 Task: Find connections with filter location Lormont with filter topic #sharktankwith filter profile language French with filter current company Spinny with filter school IT Jobs For Women with filter industry Building Equipment Contractors with filter service category Accounting with filter keywords title Virtual Assistant
Action: Mouse moved to (505, 88)
Screenshot: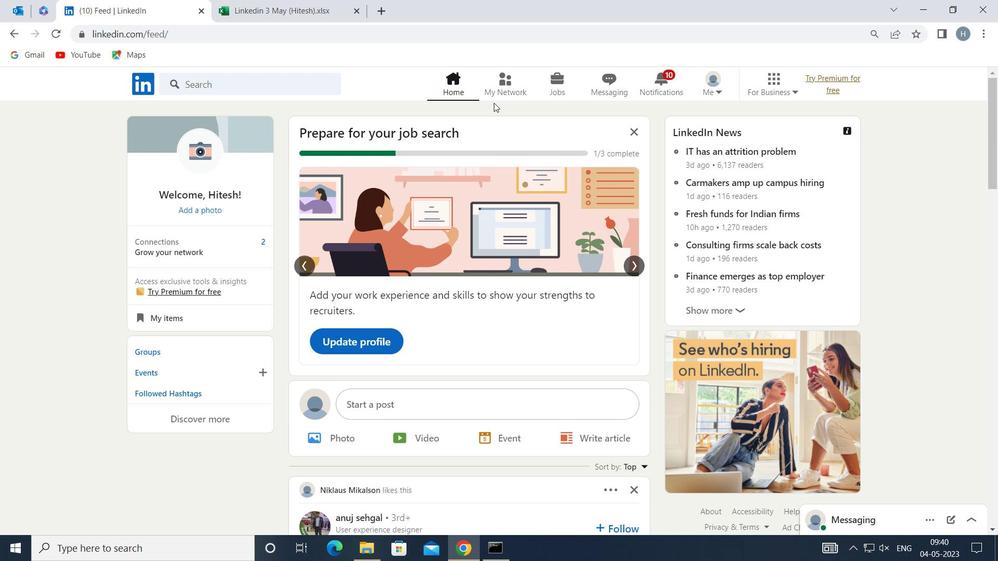 
Action: Mouse pressed left at (505, 88)
Screenshot: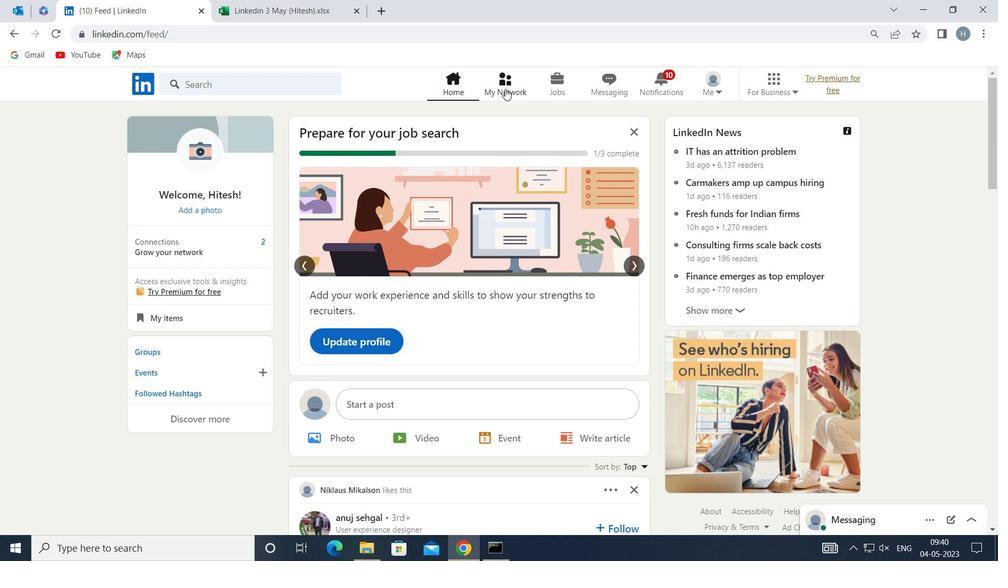 
Action: Mouse moved to (306, 154)
Screenshot: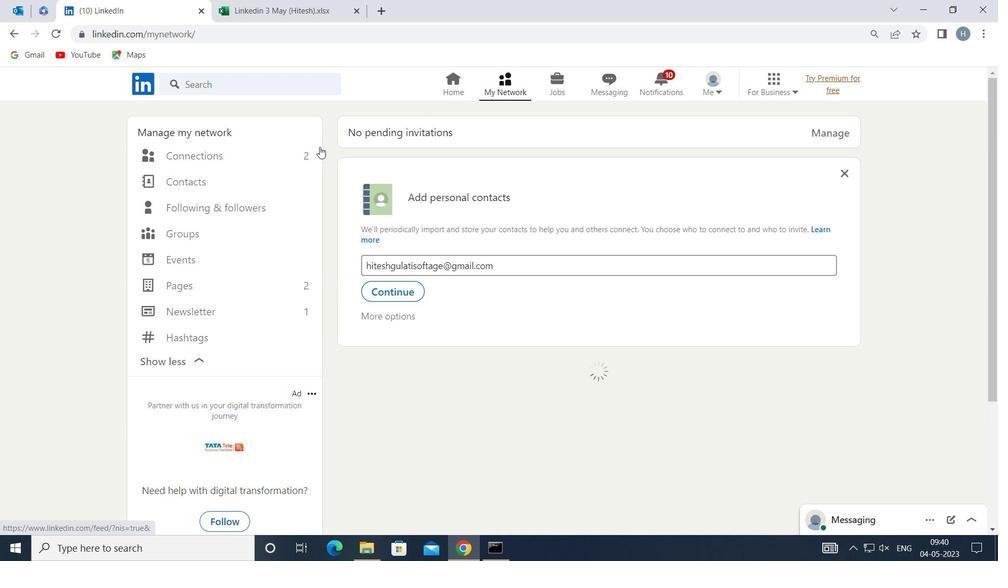 
Action: Mouse pressed left at (306, 154)
Screenshot: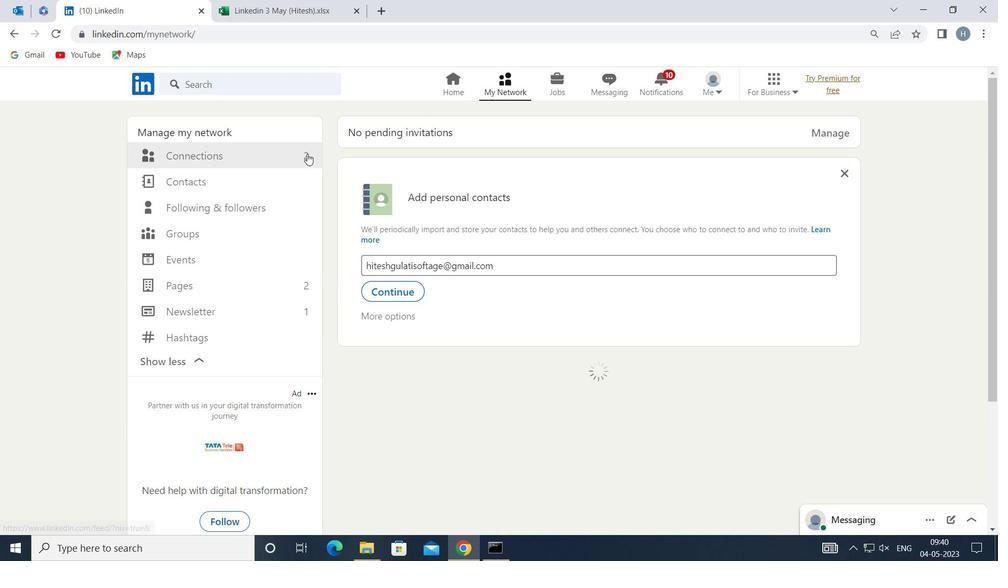 
Action: Mouse moved to (591, 156)
Screenshot: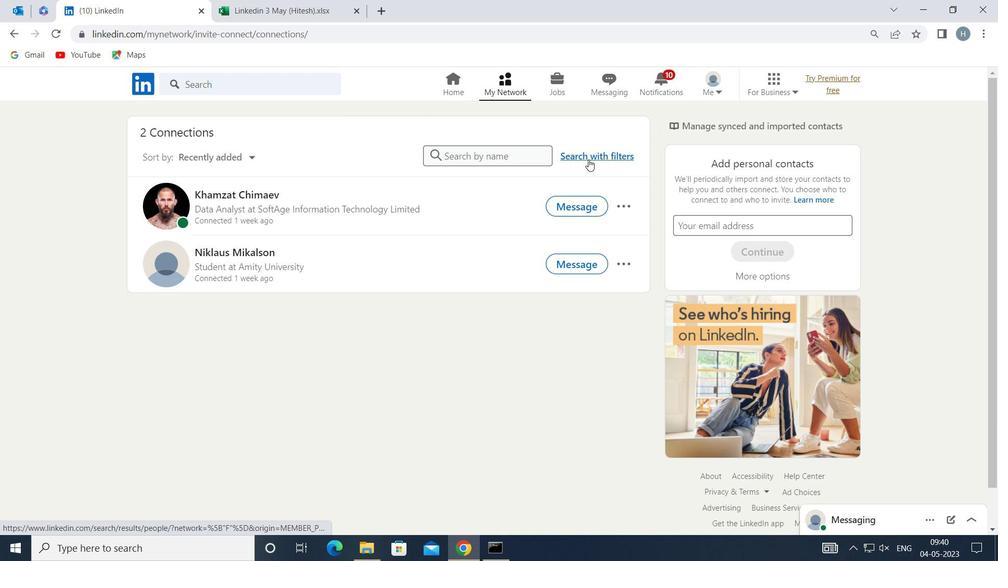 
Action: Mouse pressed left at (591, 156)
Screenshot: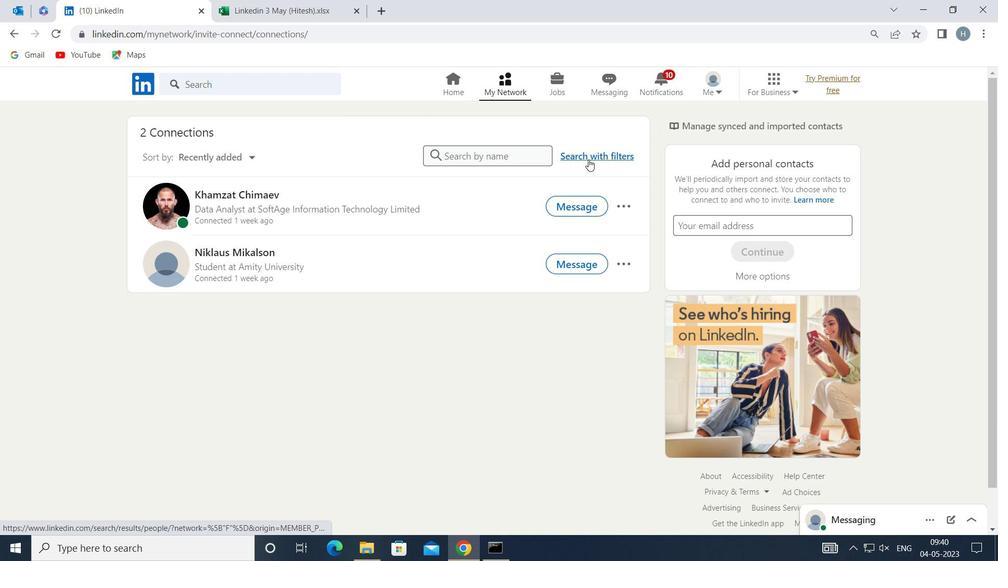 
Action: Mouse moved to (545, 122)
Screenshot: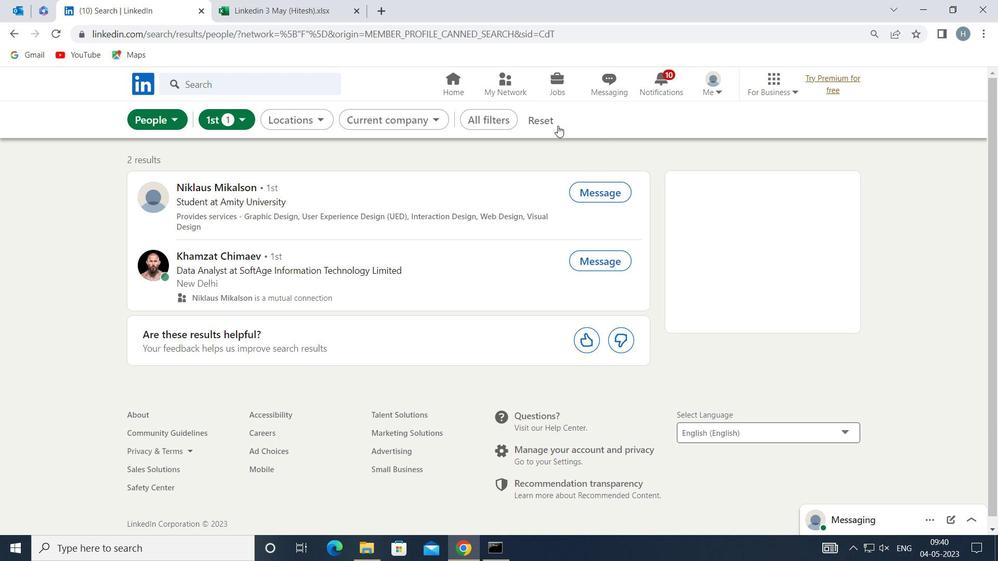 
Action: Mouse pressed left at (545, 122)
Screenshot: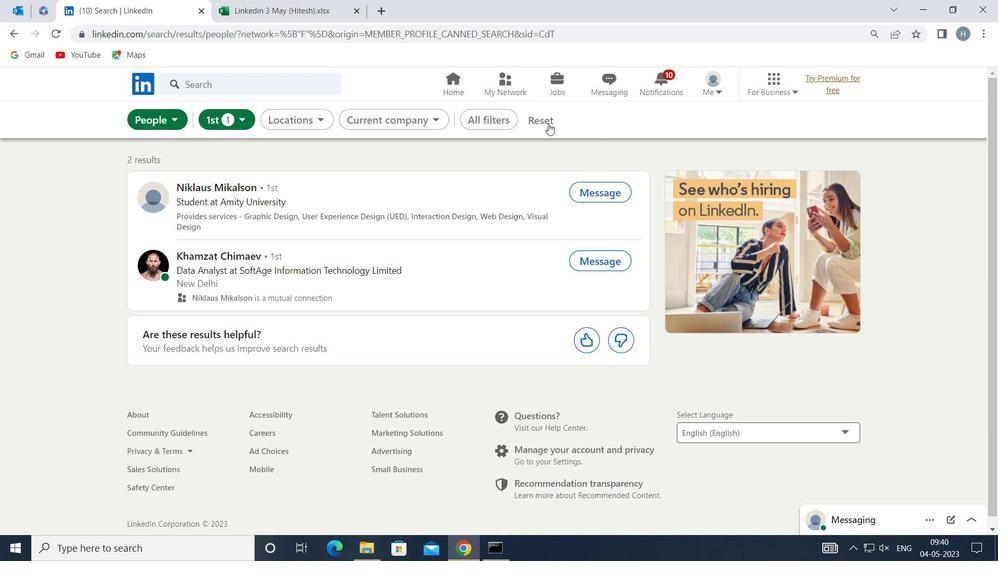 
Action: Mouse moved to (528, 119)
Screenshot: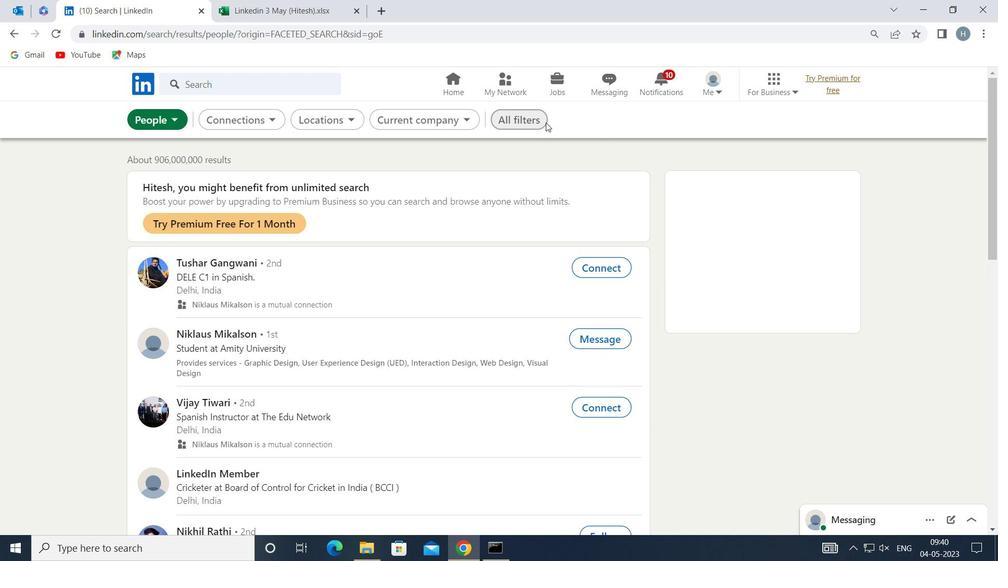 
Action: Mouse pressed left at (528, 119)
Screenshot: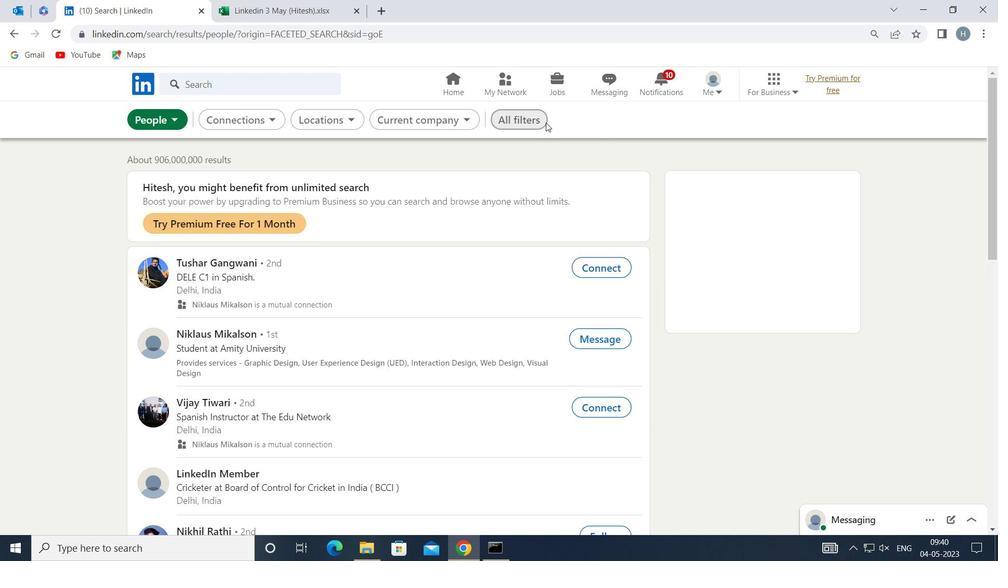 
Action: Mouse moved to (727, 284)
Screenshot: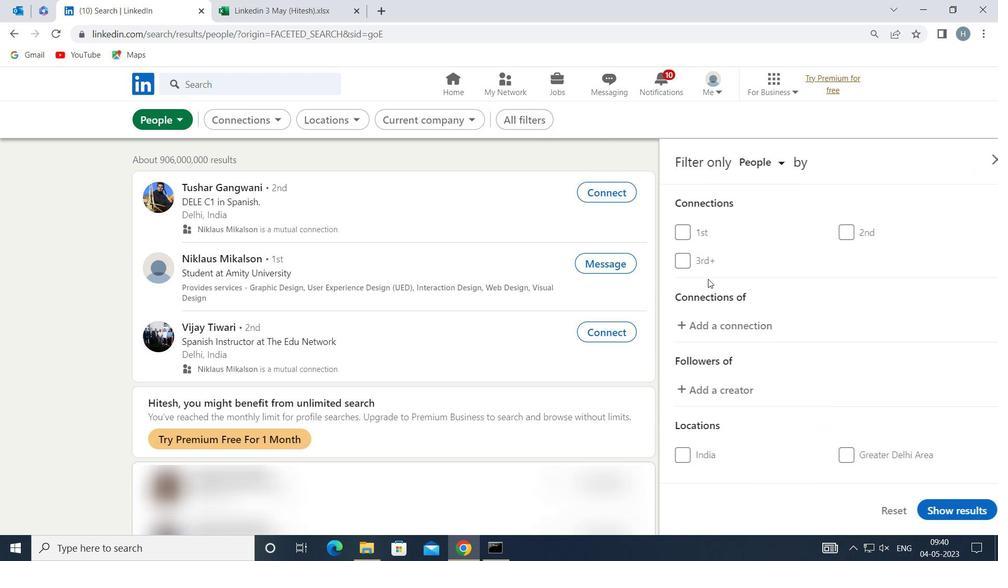 
Action: Mouse scrolled (727, 283) with delta (0, 0)
Screenshot: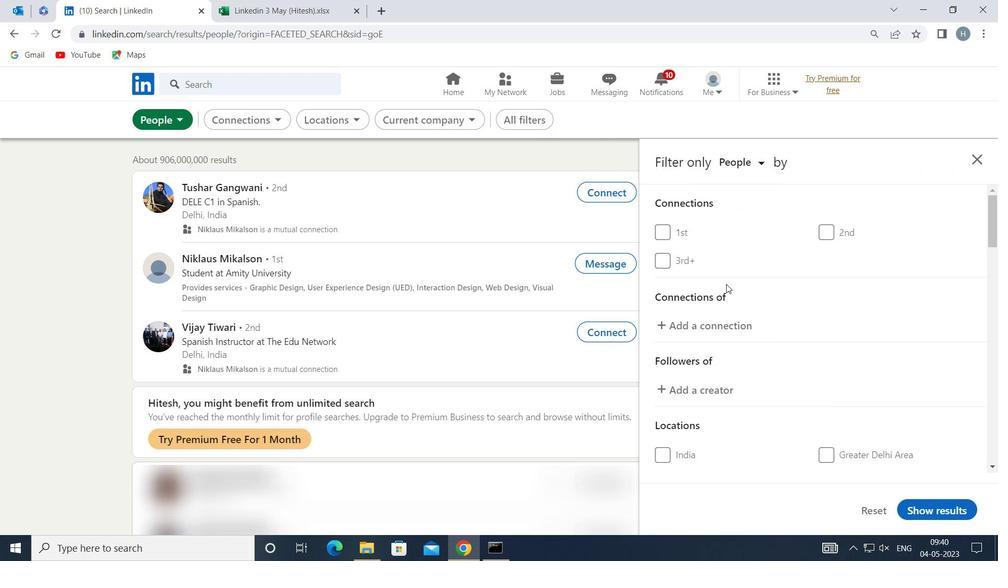 
Action: Mouse scrolled (727, 283) with delta (0, 0)
Screenshot: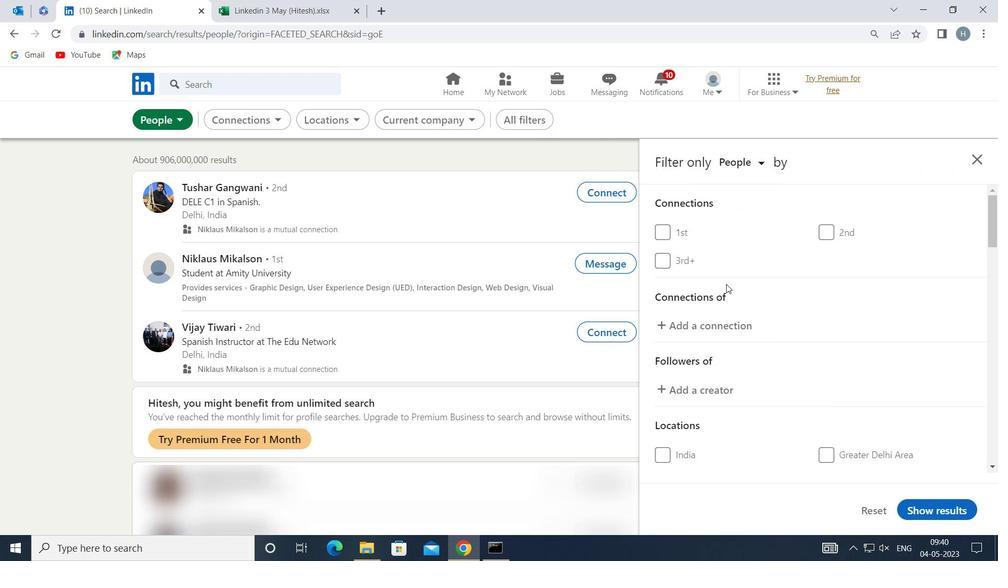 
Action: Mouse scrolled (727, 283) with delta (0, 0)
Screenshot: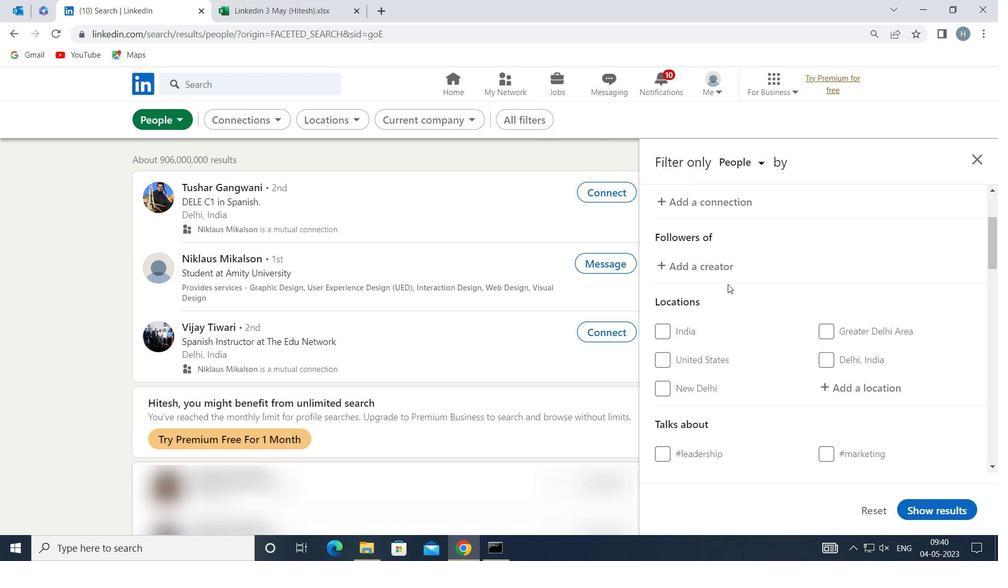 
Action: Mouse moved to (819, 309)
Screenshot: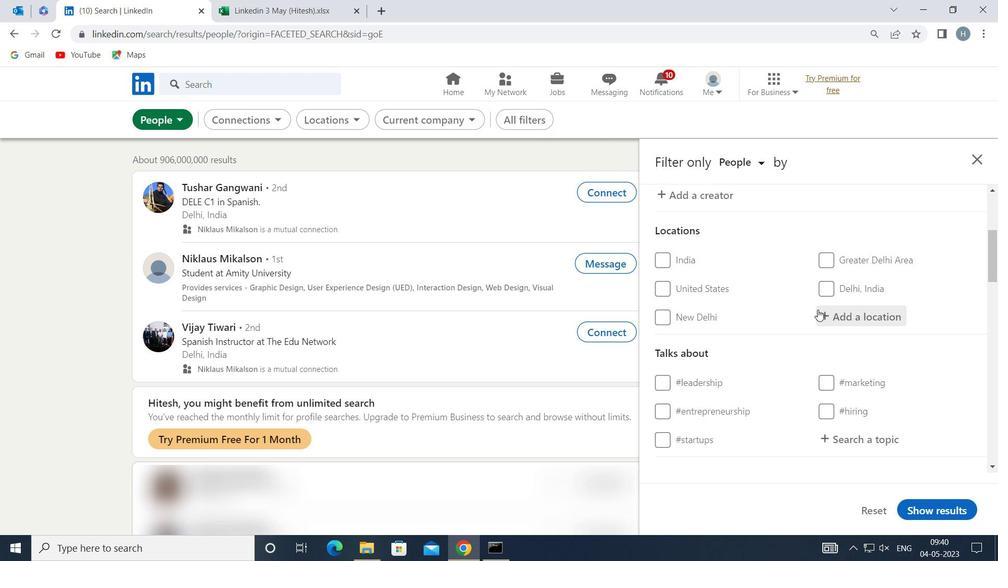 
Action: Mouse pressed left at (819, 309)
Screenshot: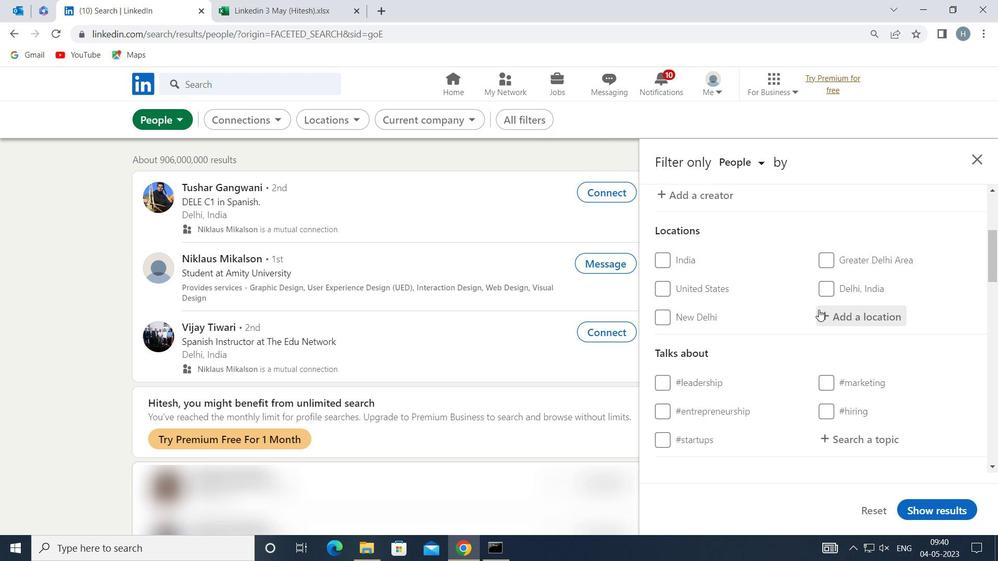 
Action: Key pressed <Key.shift>LORMONT<Key.enter>
Screenshot: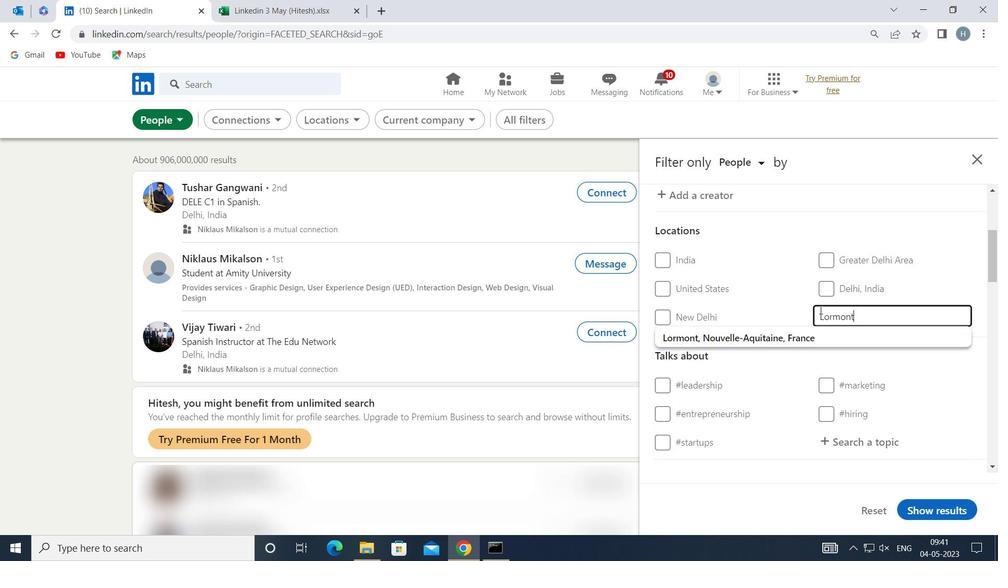 
Action: Mouse moved to (854, 325)
Screenshot: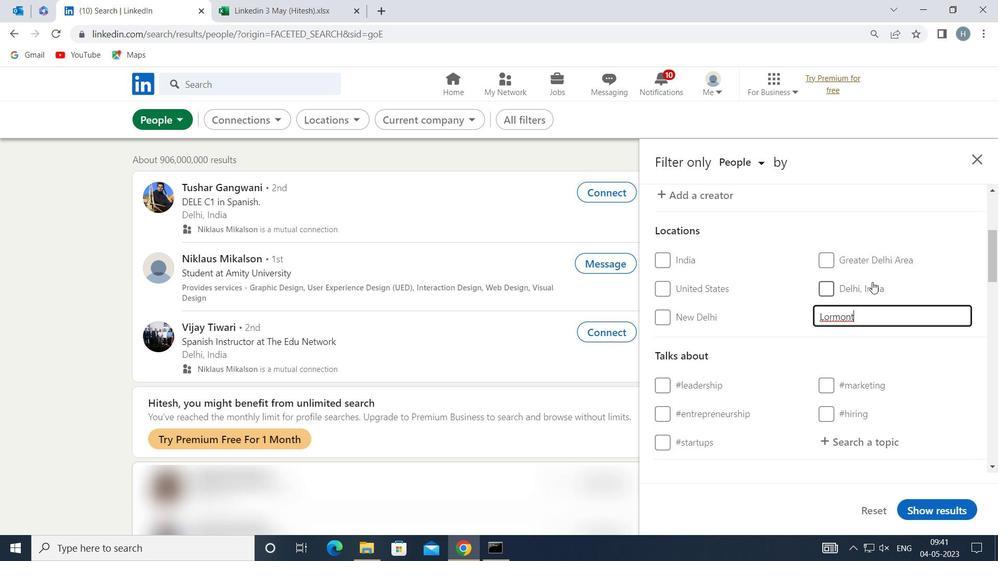 
Action: Mouse scrolled (854, 324) with delta (0, 0)
Screenshot: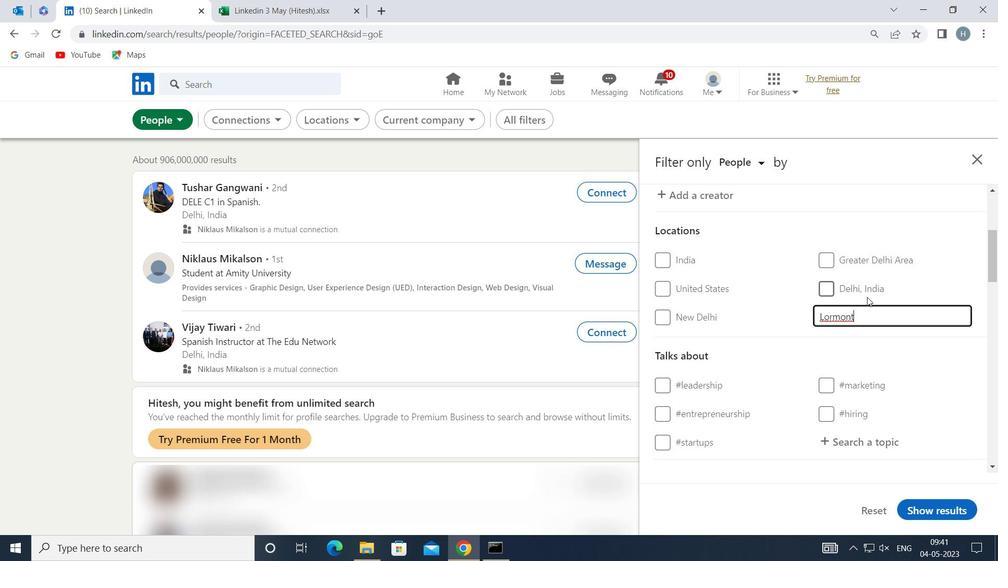 
Action: Mouse scrolled (854, 324) with delta (0, 0)
Screenshot: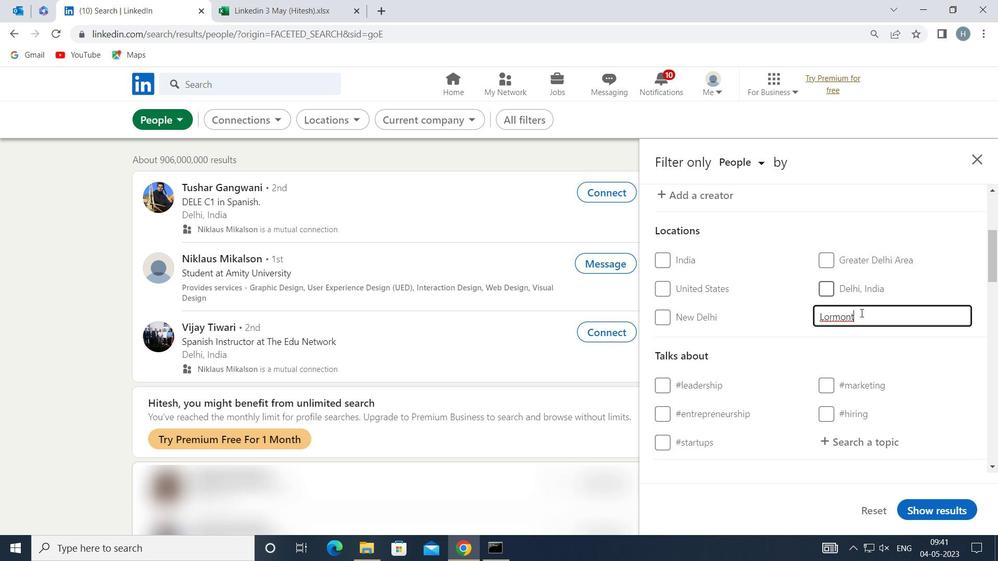 
Action: Mouse moved to (869, 305)
Screenshot: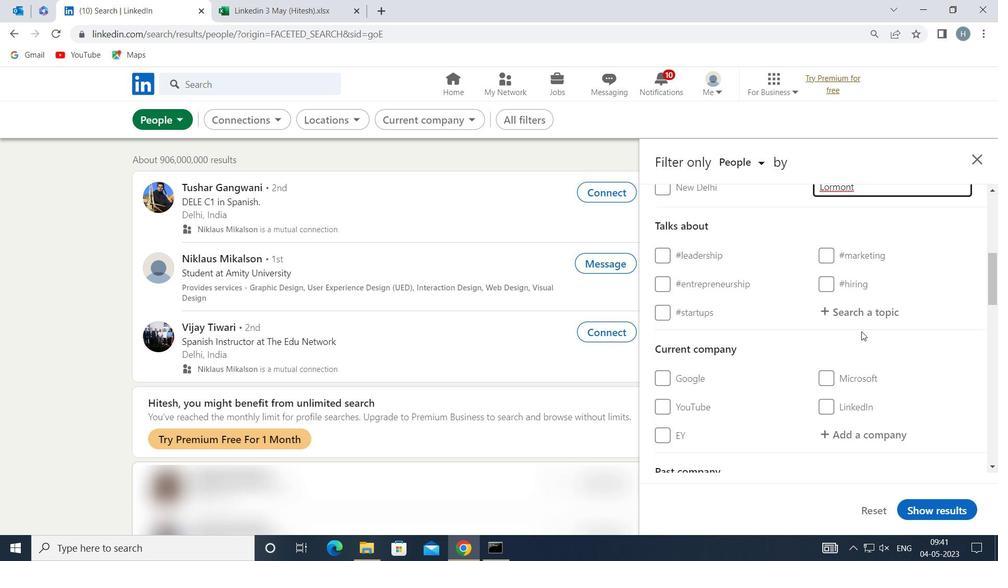 
Action: Mouse pressed left at (869, 305)
Screenshot: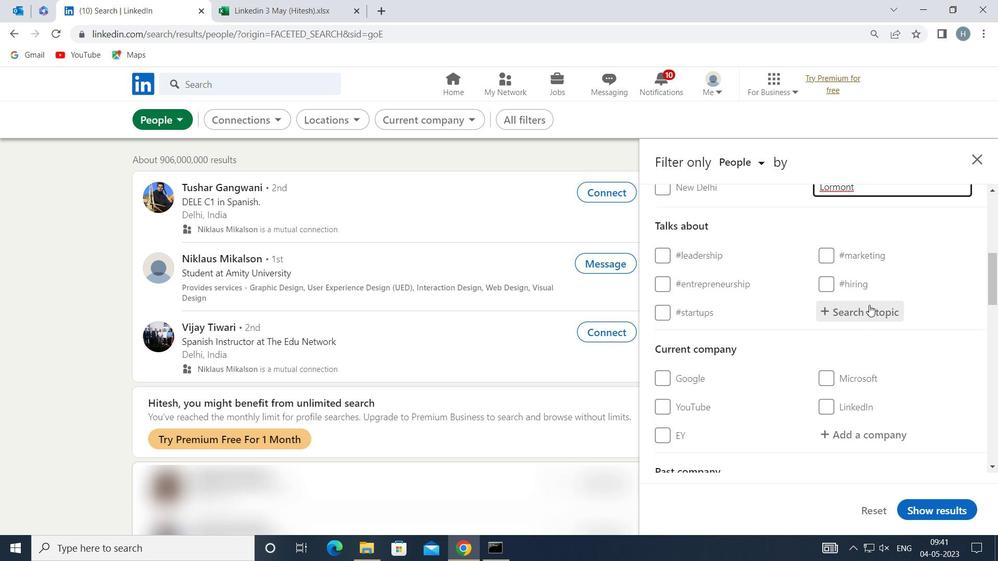 
Action: Key pressed <Key.shift>SHARKTANK
Screenshot: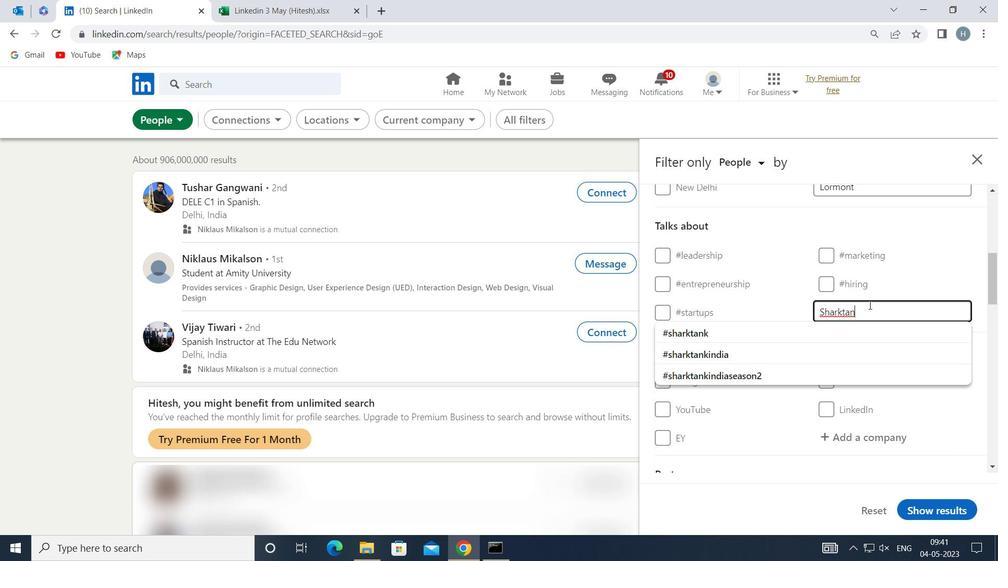 
Action: Mouse moved to (820, 333)
Screenshot: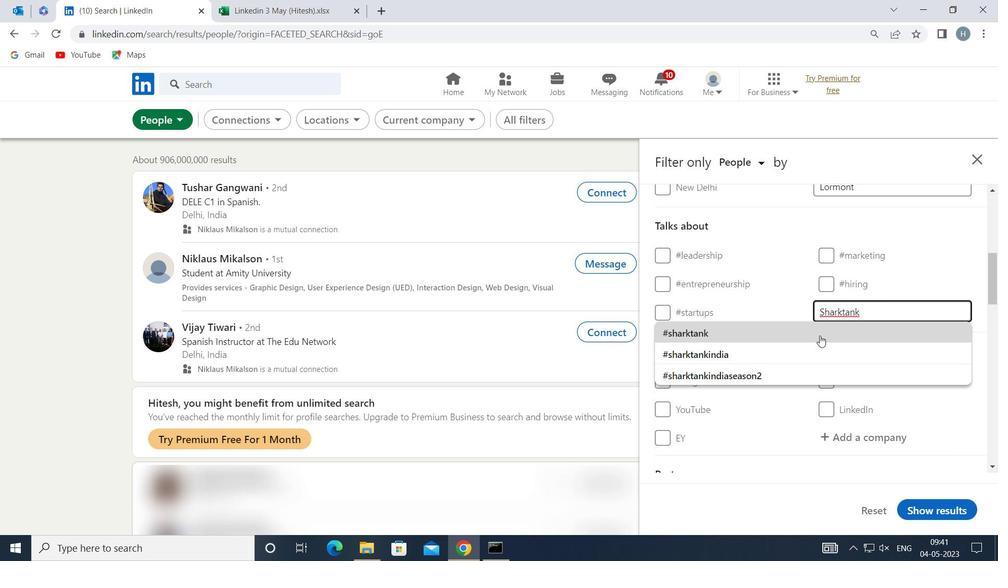 
Action: Mouse pressed left at (820, 333)
Screenshot: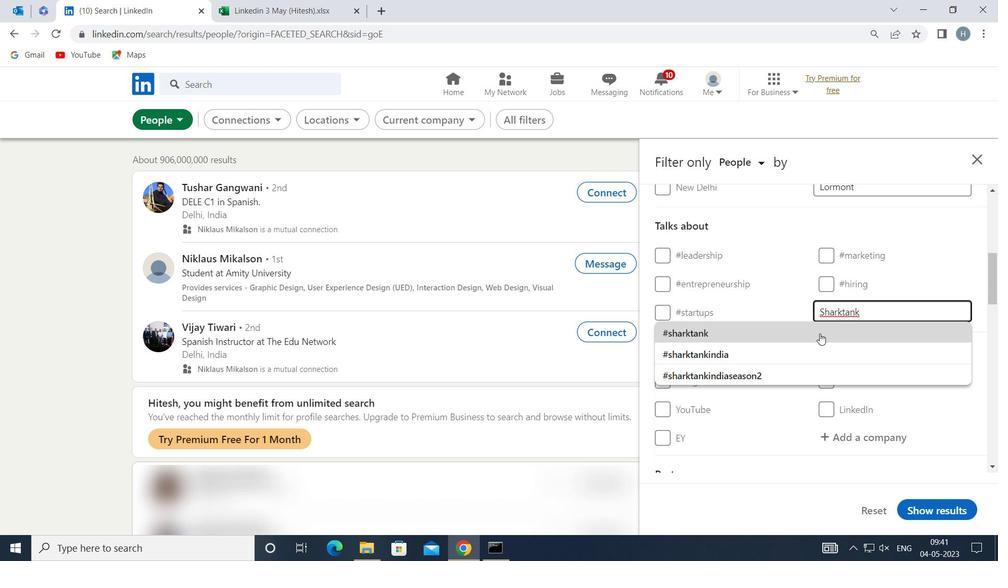 
Action: Mouse scrolled (820, 333) with delta (0, 0)
Screenshot: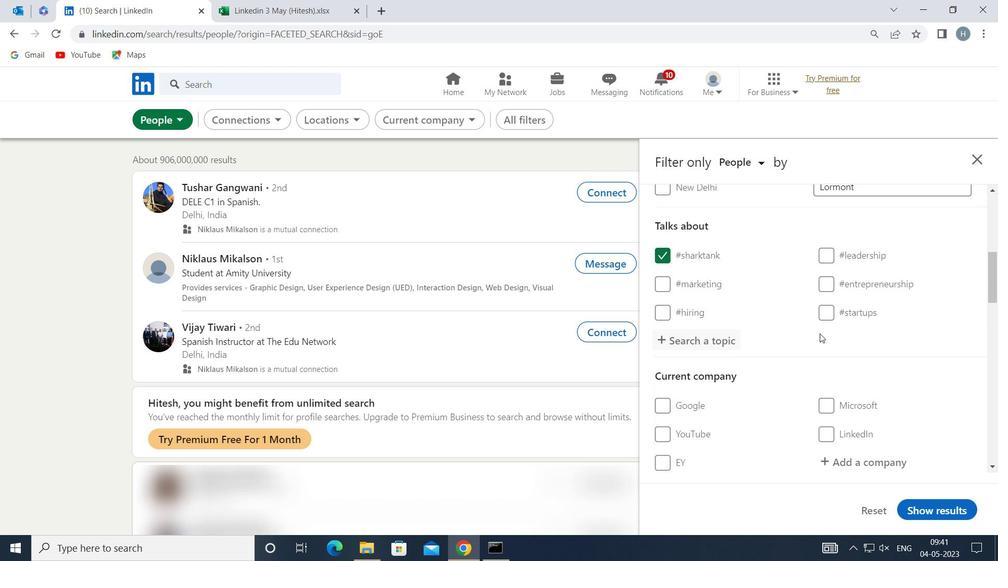 
Action: Mouse scrolled (820, 333) with delta (0, 0)
Screenshot: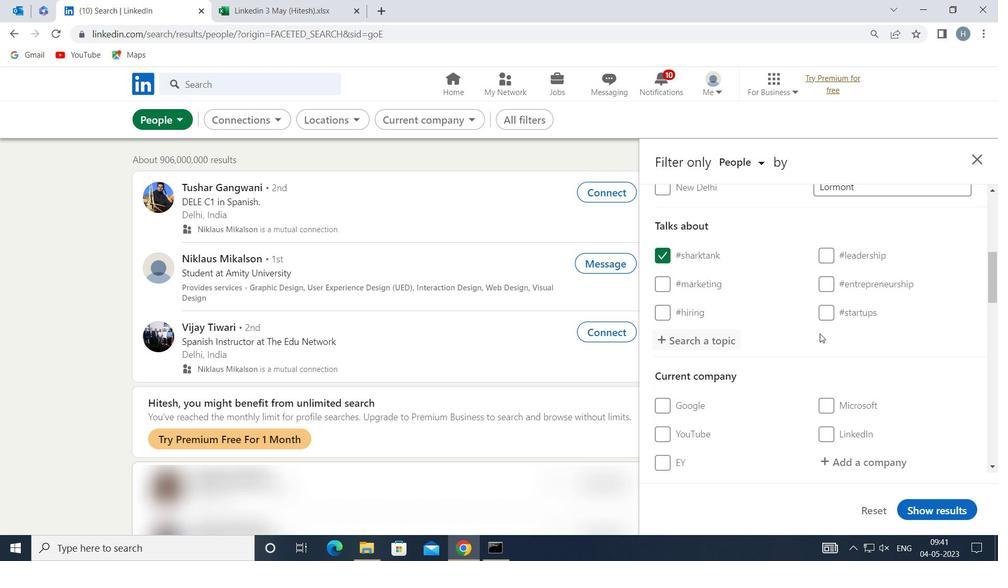 
Action: Mouse moved to (819, 333)
Screenshot: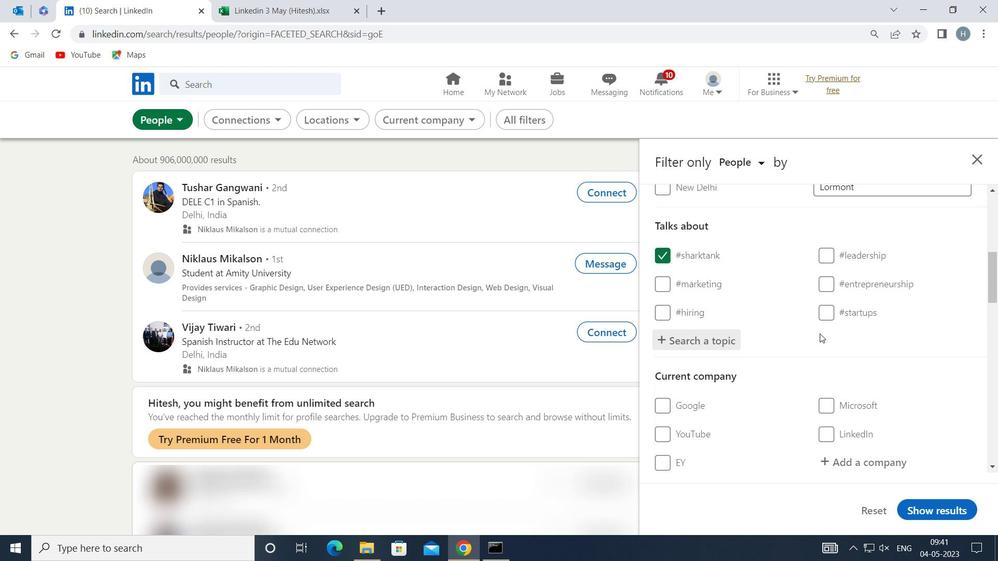 
Action: Mouse scrolled (819, 332) with delta (0, 0)
Screenshot: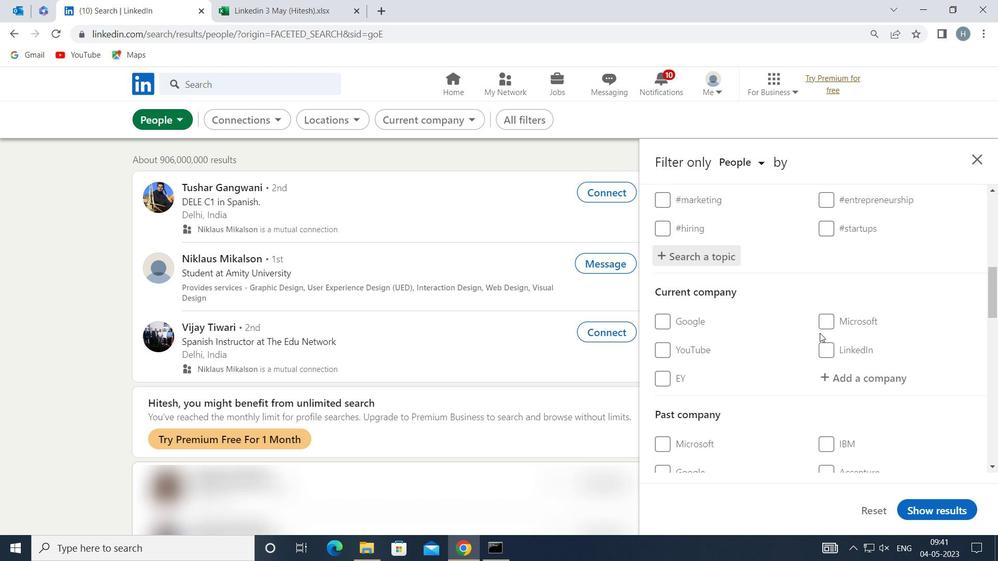 
Action: Mouse moved to (802, 339)
Screenshot: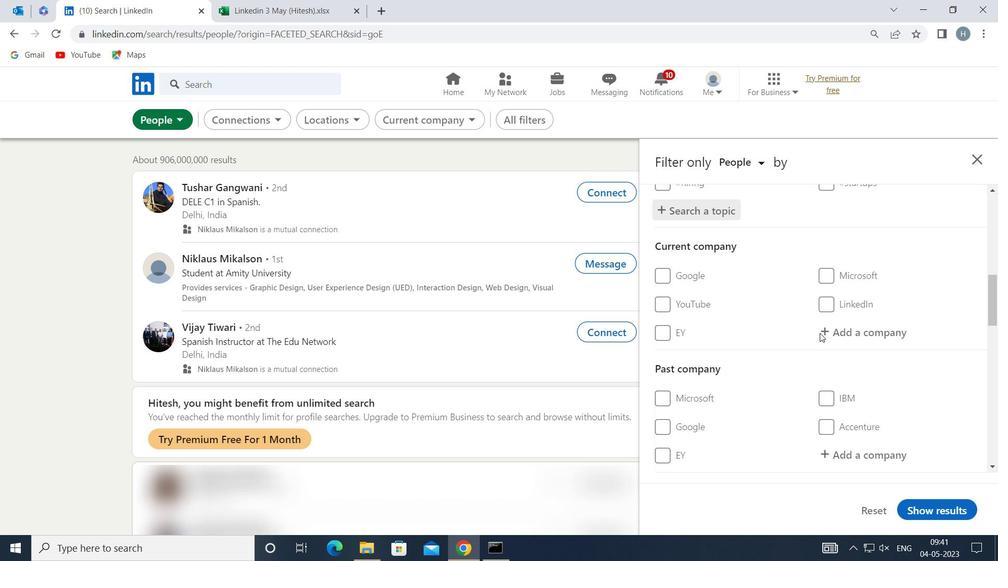 
Action: Mouse scrolled (802, 338) with delta (0, 0)
Screenshot: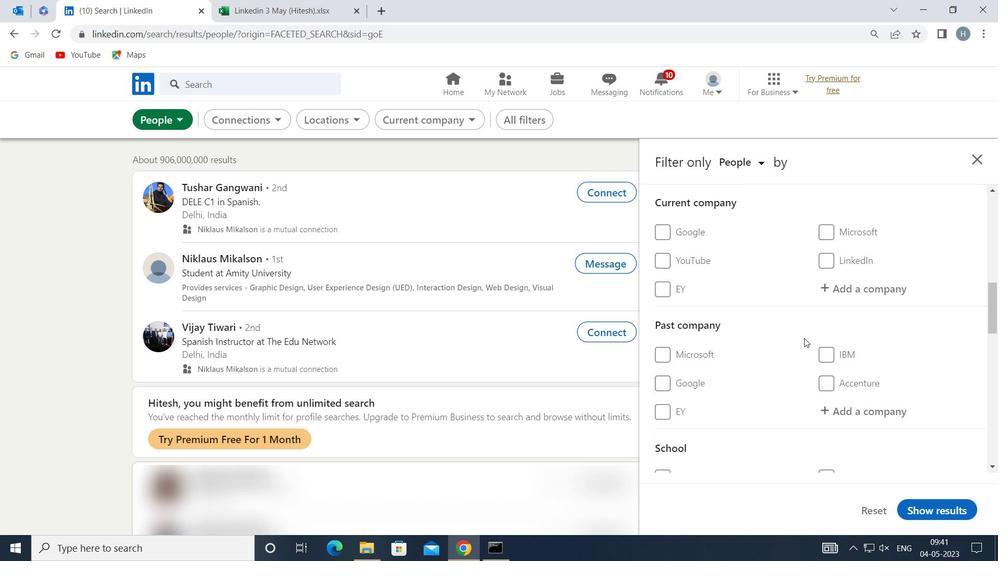 
Action: Mouse scrolled (802, 338) with delta (0, 0)
Screenshot: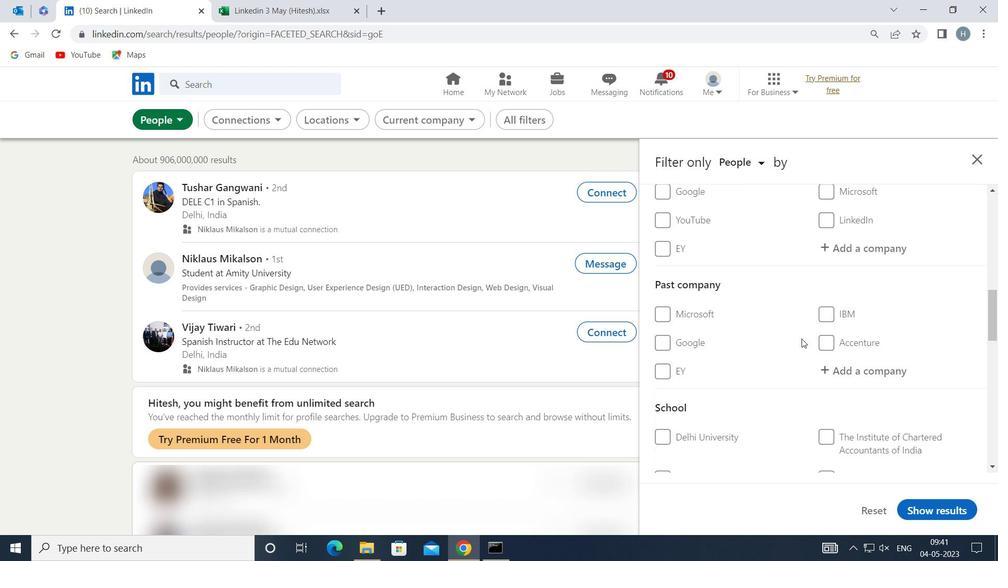 
Action: Mouse scrolled (802, 338) with delta (0, 0)
Screenshot: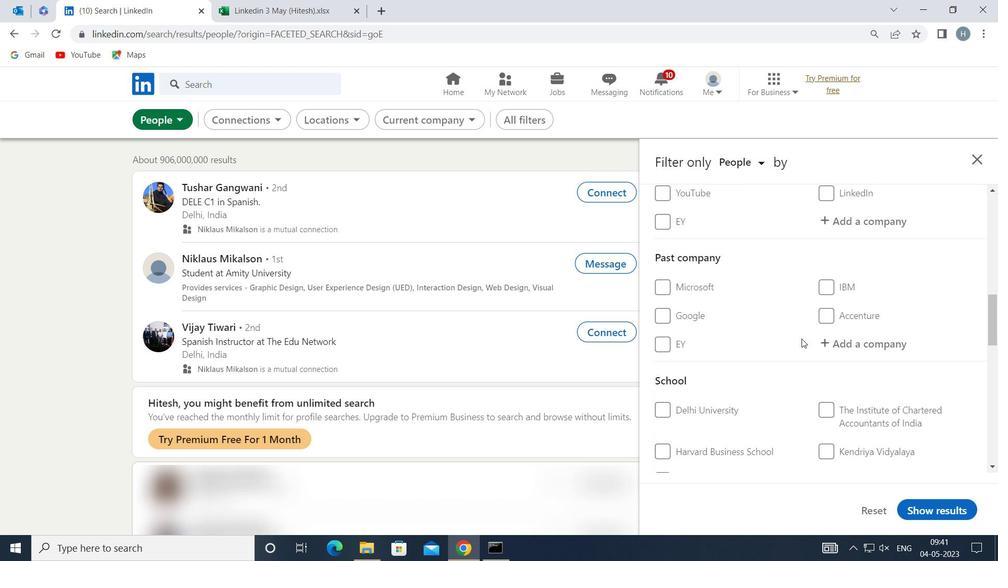 
Action: Mouse scrolled (802, 338) with delta (0, 0)
Screenshot: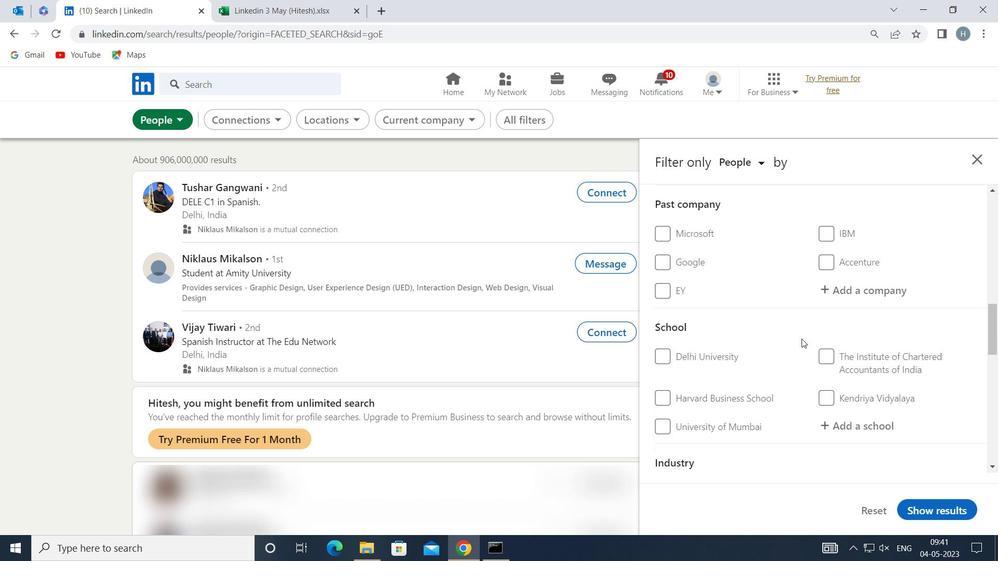 
Action: Mouse moved to (816, 339)
Screenshot: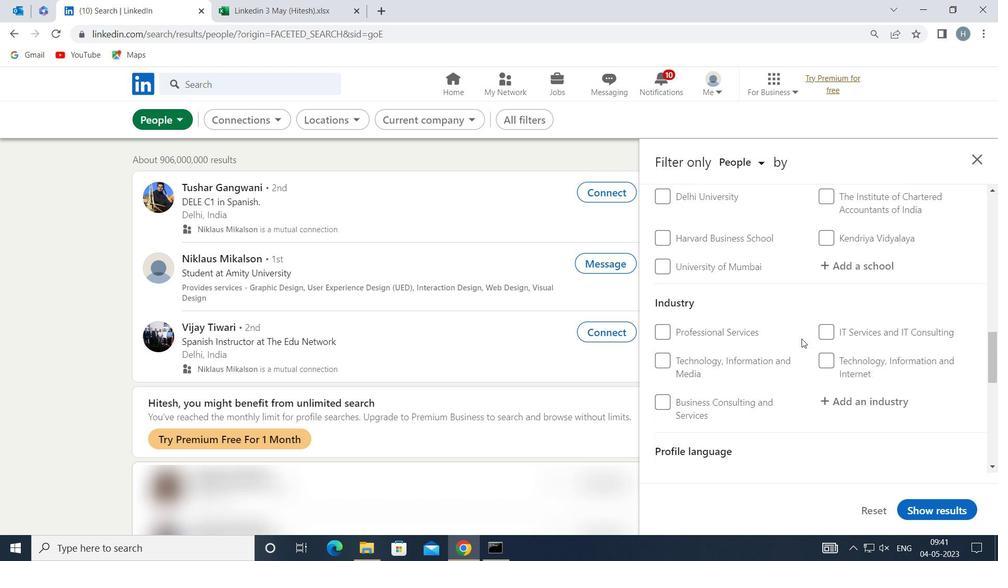 
Action: Mouse scrolled (816, 338) with delta (0, 0)
Screenshot: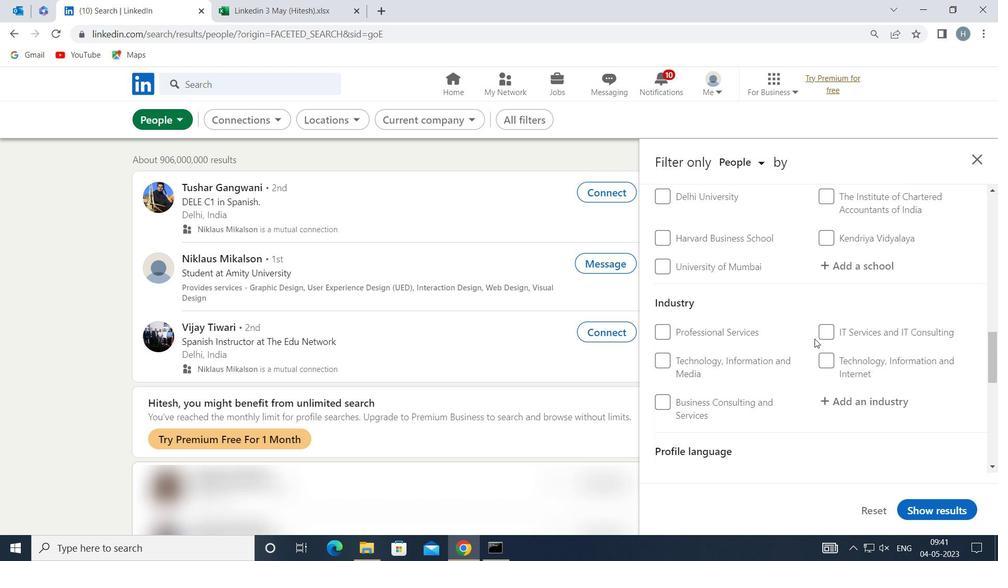
Action: Mouse scrolled (816, 338) with delta (0, 0)
Screenshot: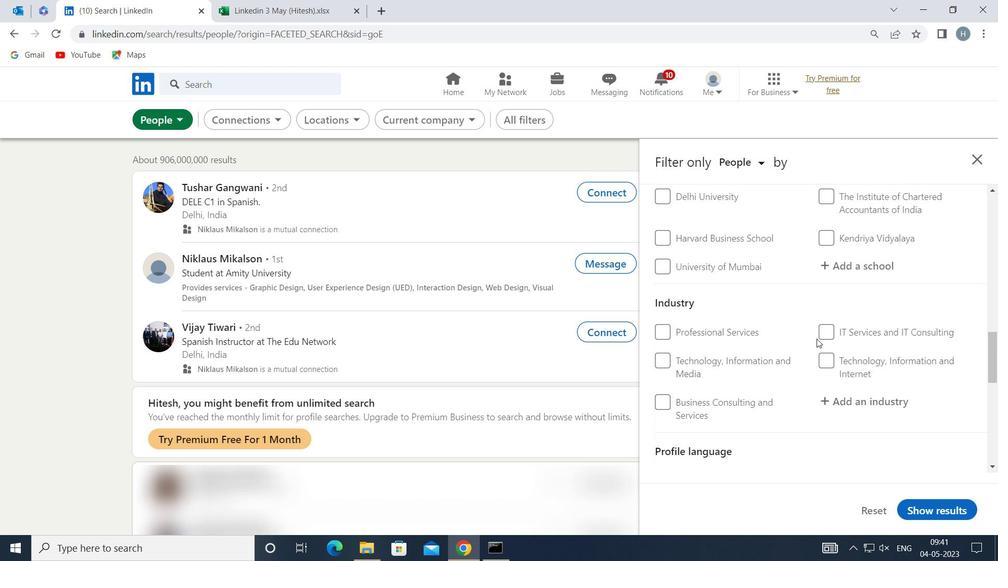 
Action: Mouse moved to (833, 350)
Screenshot: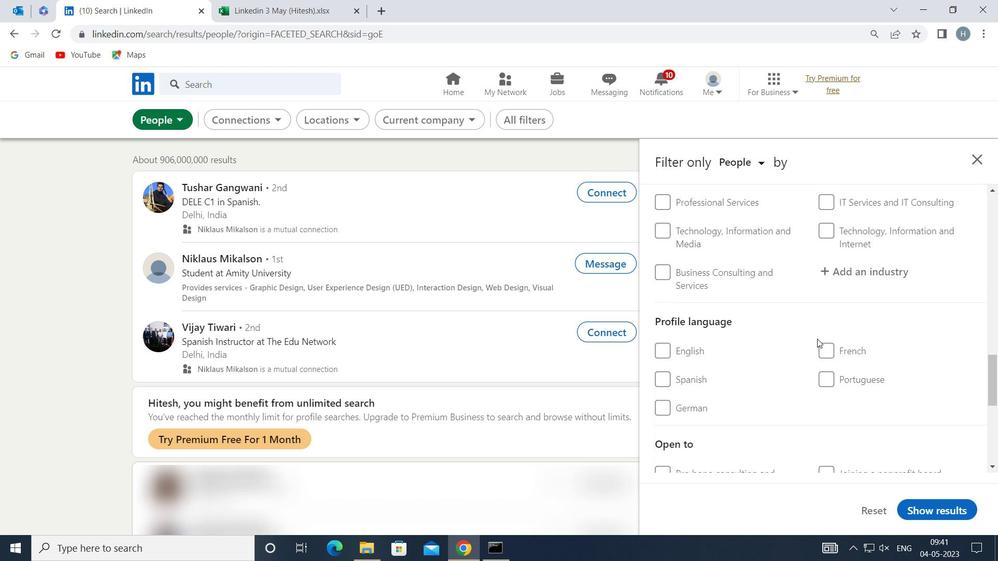 
Action: Mouse pressed left at (833, 350)
Screenshot: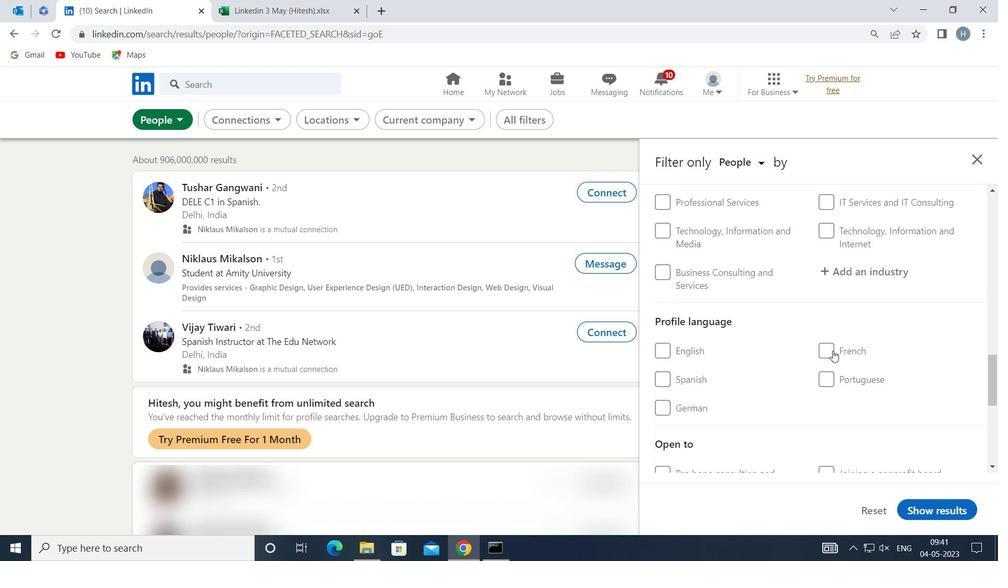 
Action: Mouse moved to (753, 367)
Screenshot: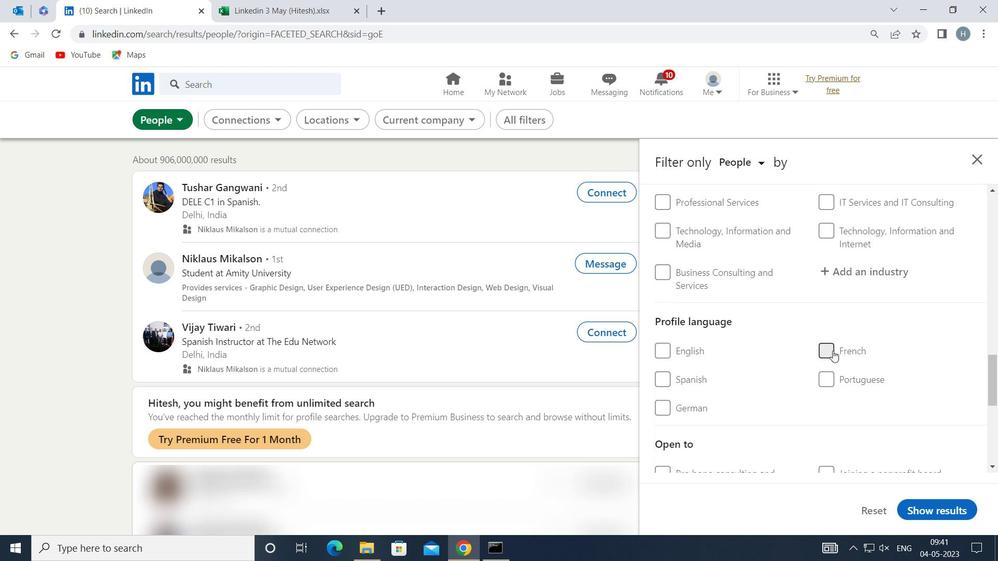 
Action: Mouse scrolled (753, 367) with delta (0, 0)
Screenshot: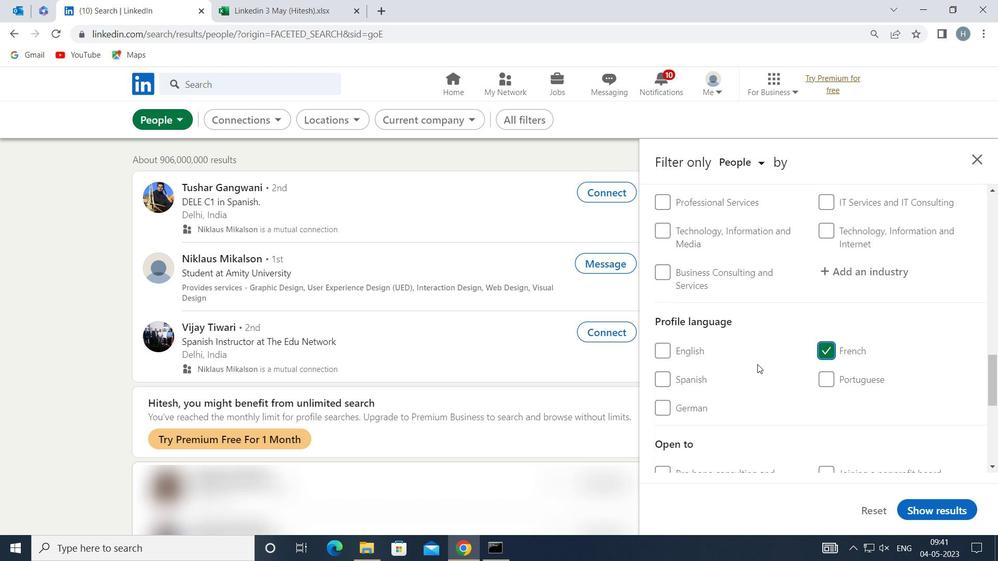 
Action: Mouse scrolled (753, 367) with delta (0, 0)
Screenshot: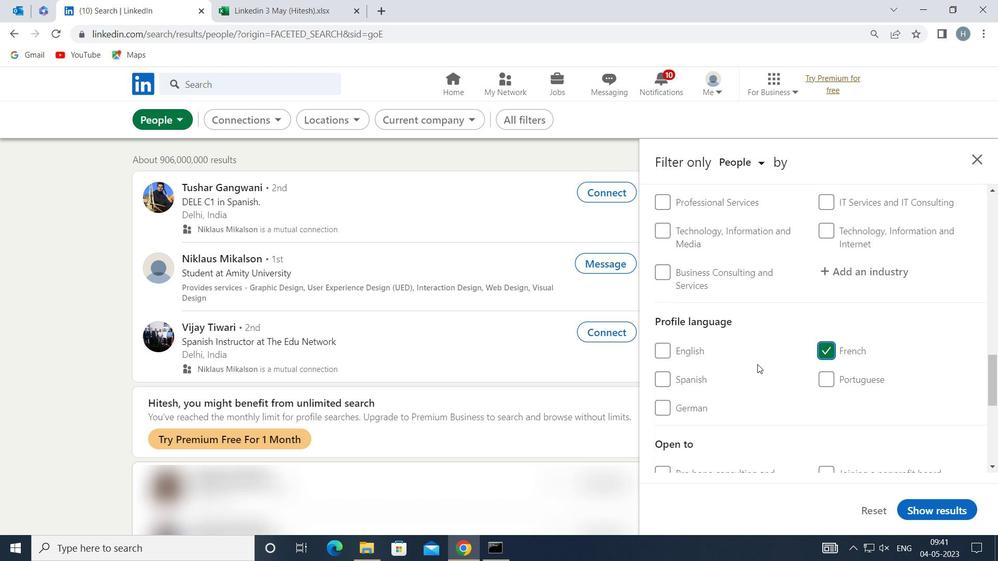 
Action: Mouse scrolled (753, 367) with delta (0, 0)
Screenshot: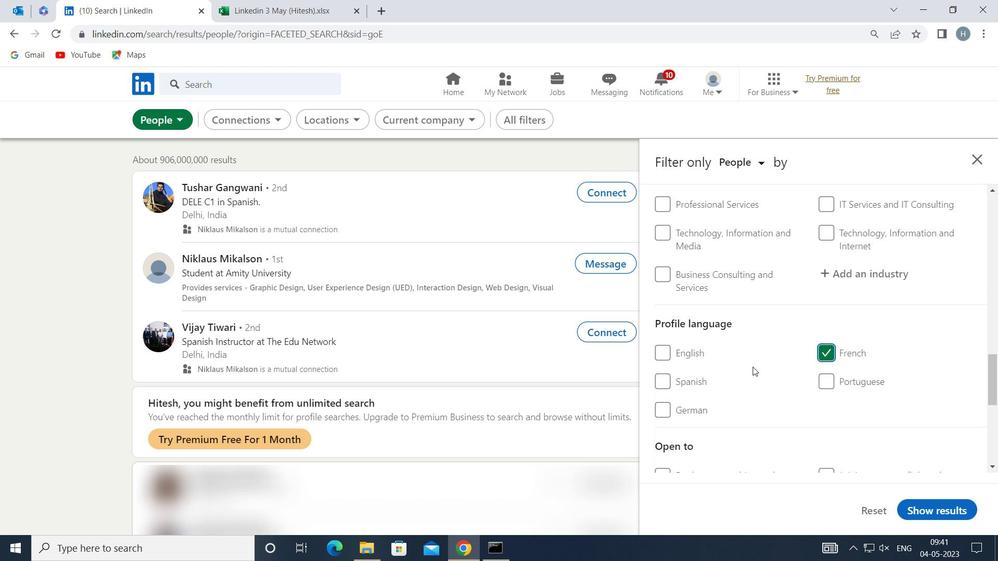 
Action: Mouse scrolled (753, 367) with delta (0, 0)
Screenshot: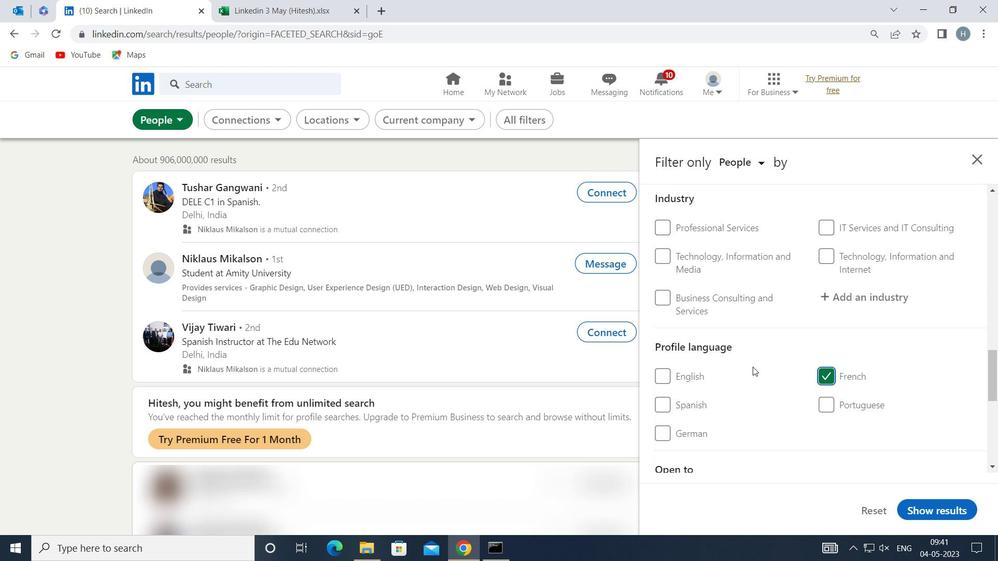 
Action: Mouse scrolled (753, 367) with delta (0, 0)
Screenshot: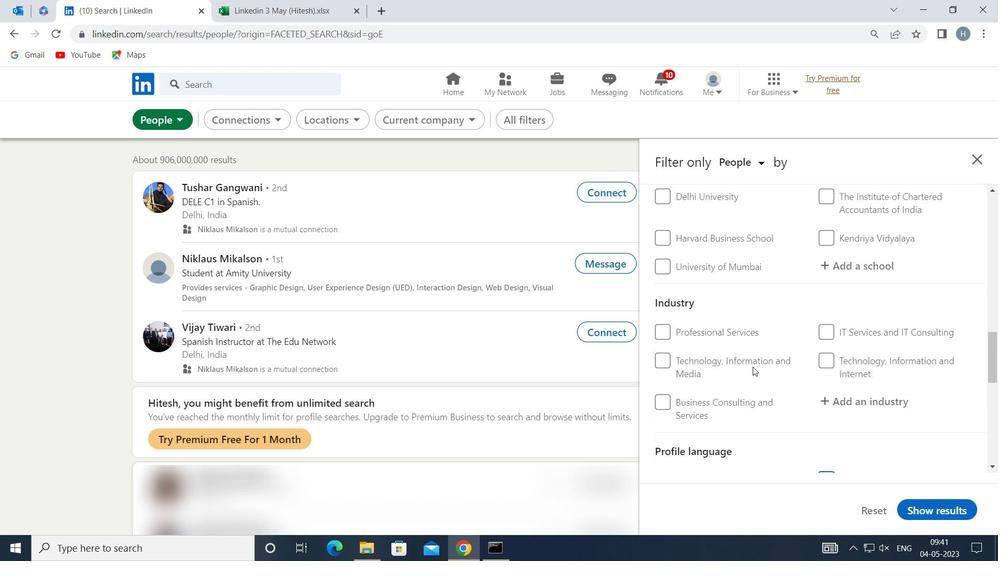 
Action: Mouse scrolled (753, 367) with delta (0, 0)
Screenshot: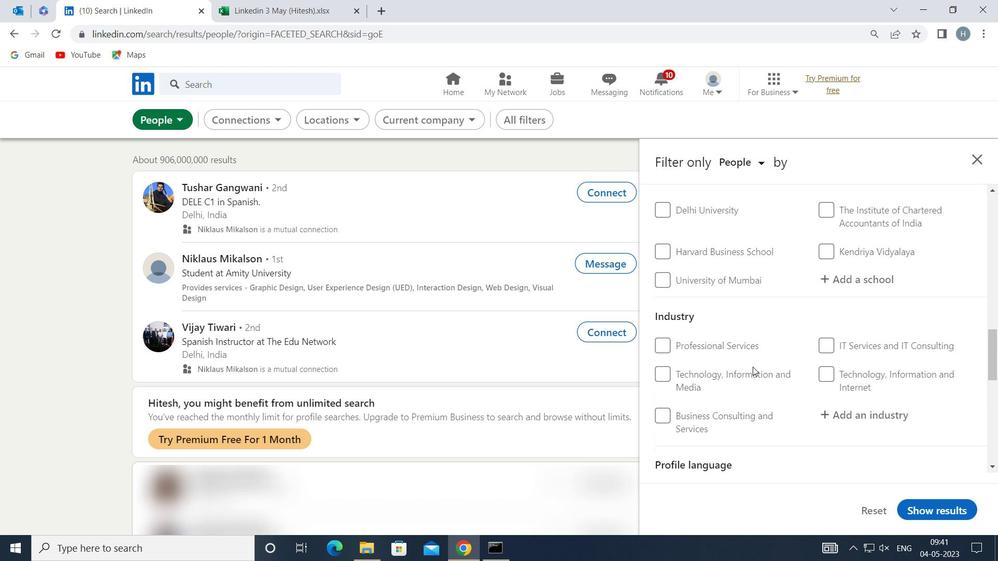 
Action: Mouse scrolled (753, 367) with delta (0, 0)
Screenshot: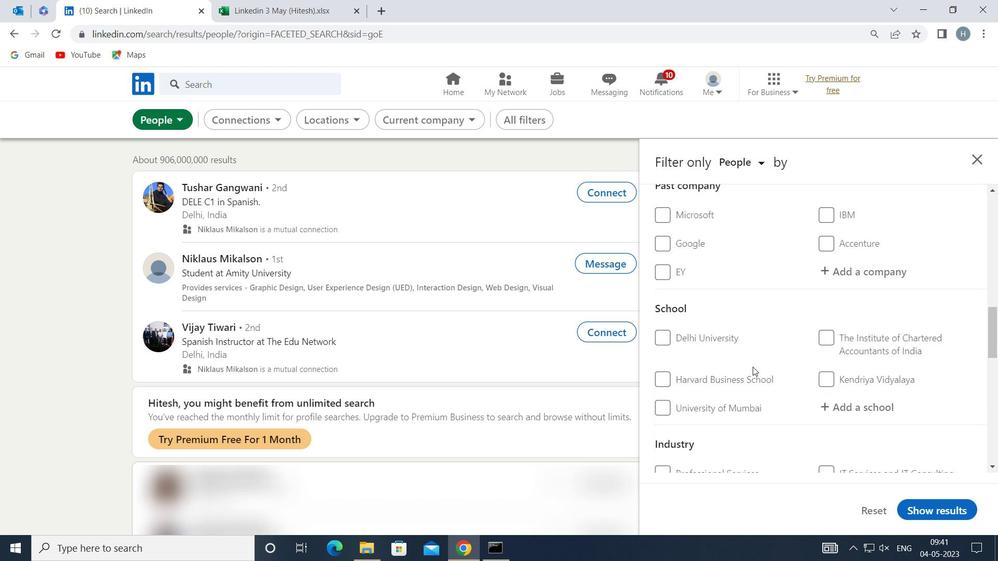 
Action: Mouse scrolled (753, 367) with delta (0, 0)
Screenshot: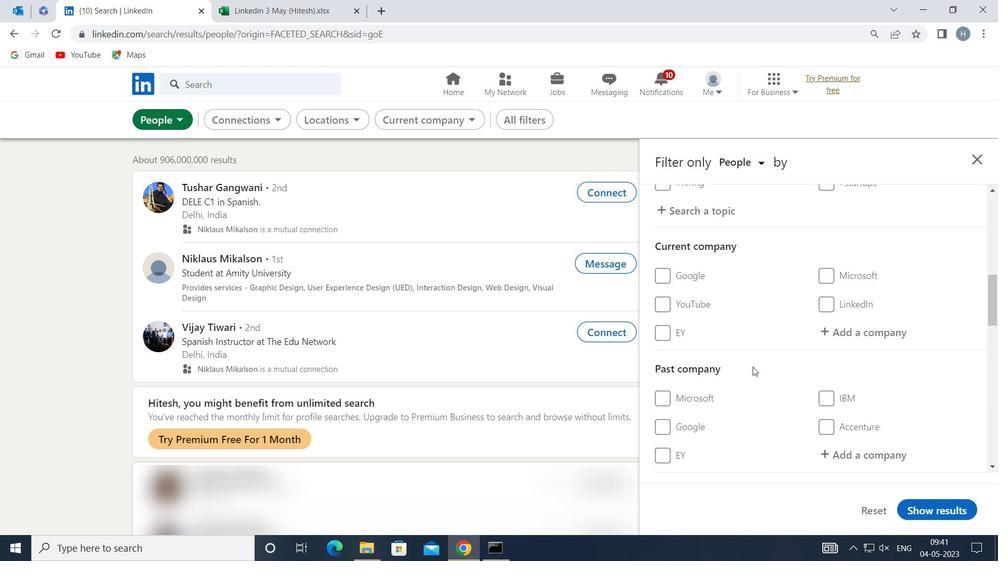 
Action: Mouse moved to (849, 390)
Screenshot: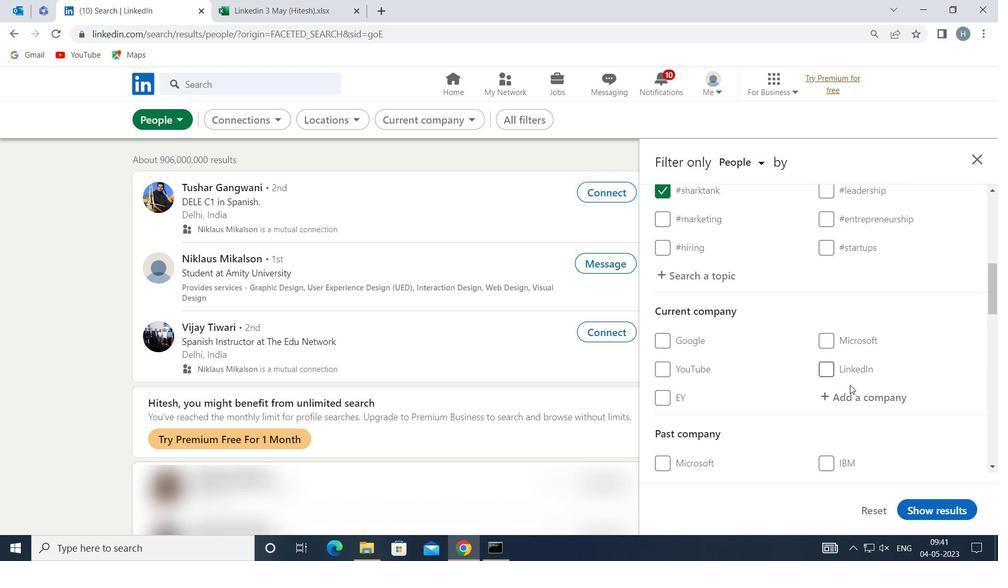
Action: Mouse pressed left at (849, 390)
Screenshot: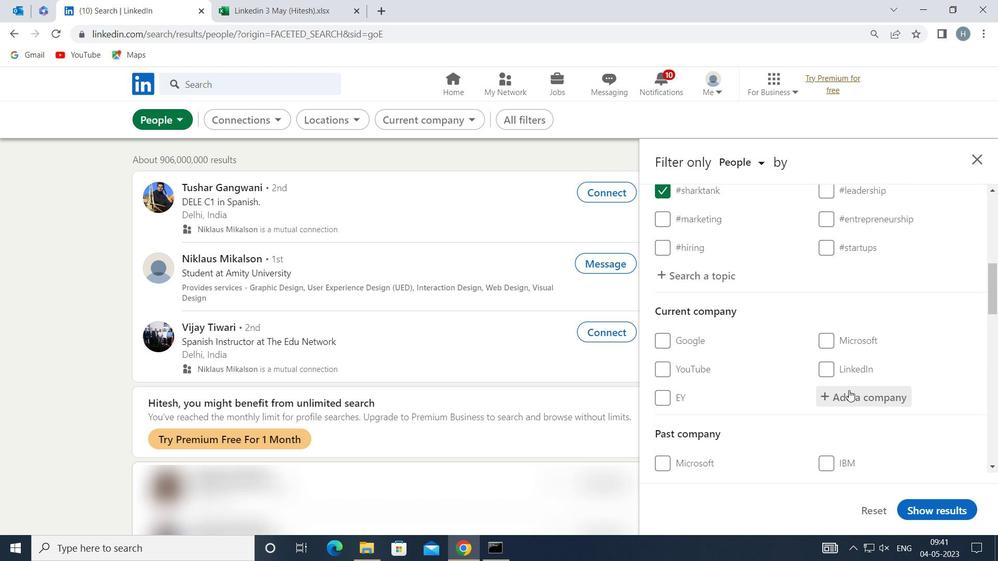 
Action: Key pressed <Key.shift>SPINNY<Key.space>
Screenshot: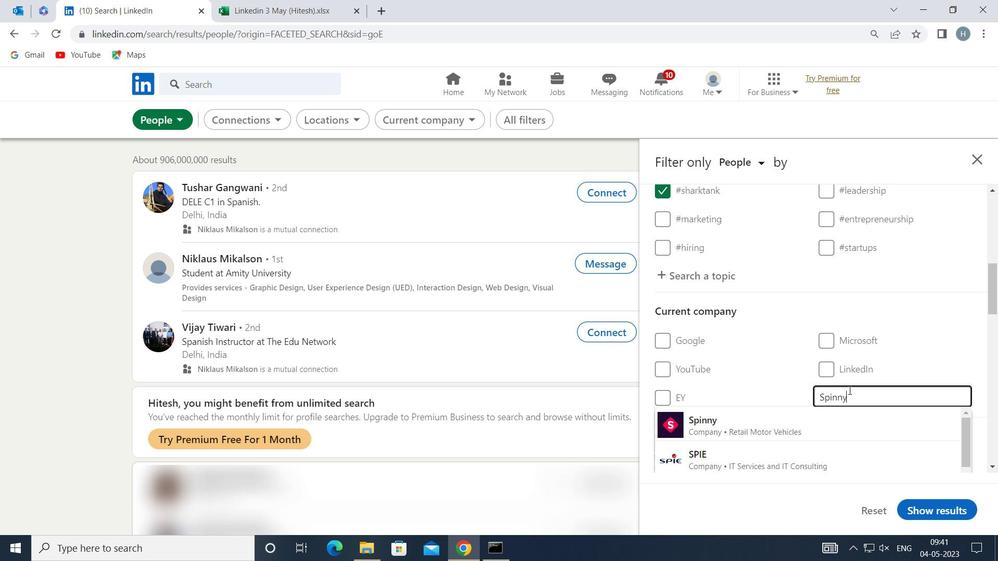 
Action: Mouse moved to (797, 416)
Screenshot: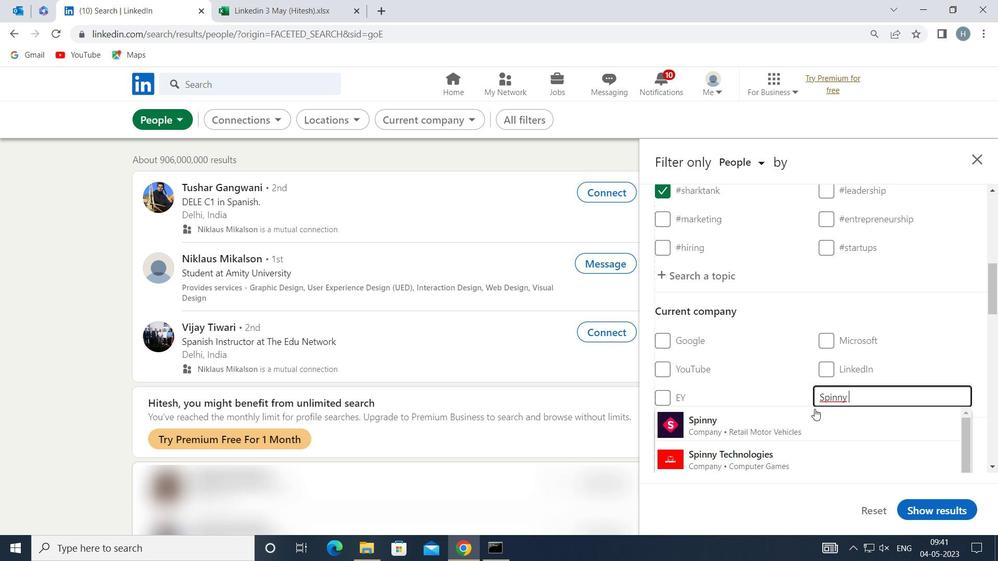 
Action: Mouse pressed left at (797, 416)
Screenshot: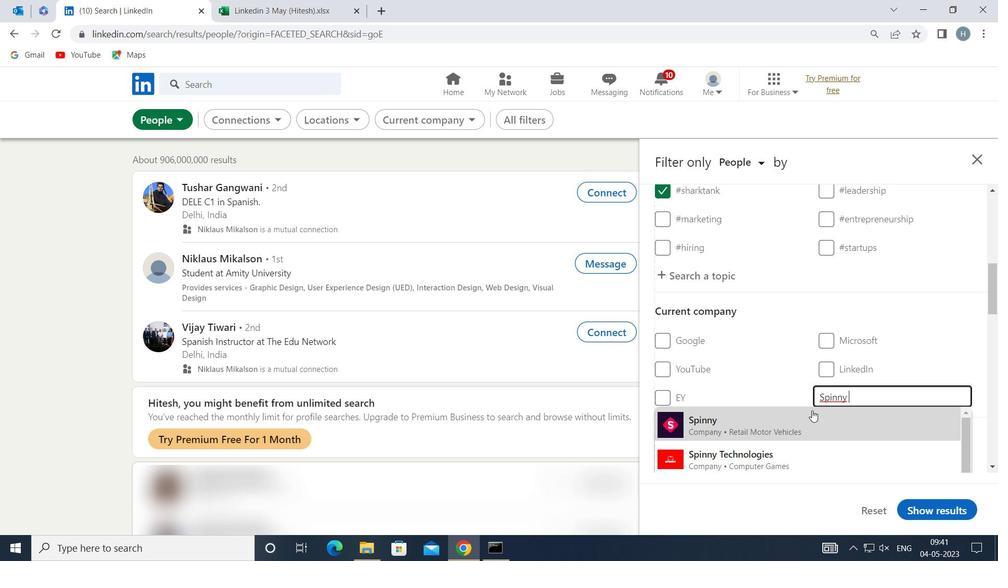 
Action: Mouse moved to (796, 412)
Screenshot: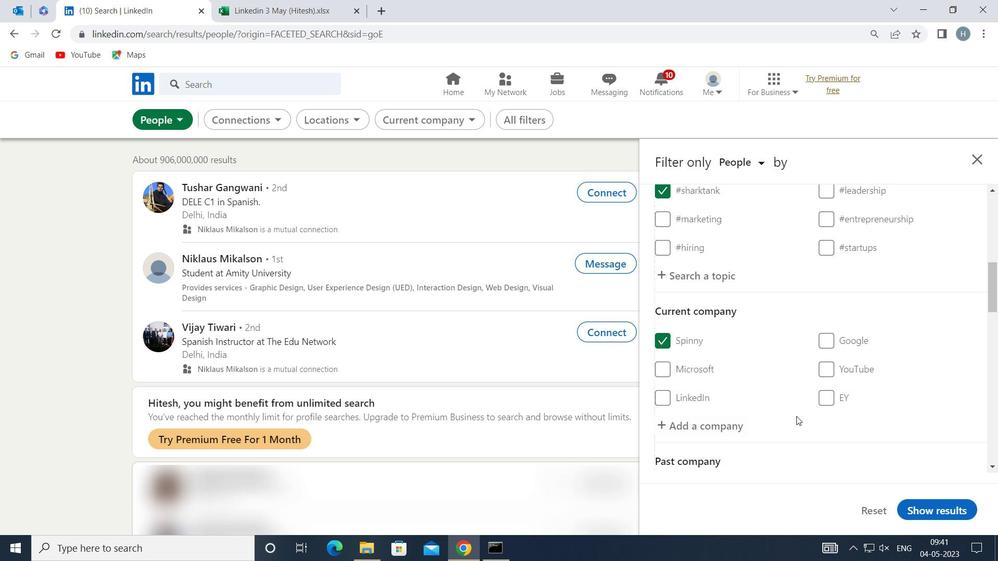 
Action: Mouse scrolled (796, 412) with delta (0, 0)
Screenshot: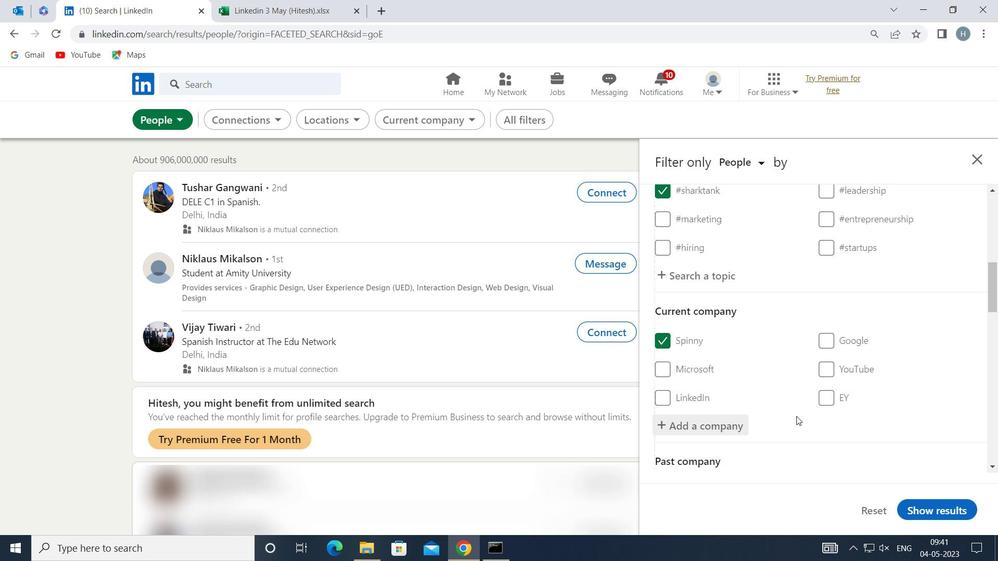 
Action: Mouse scrolled (796, 412) with delta (0, 0)
Screenshot: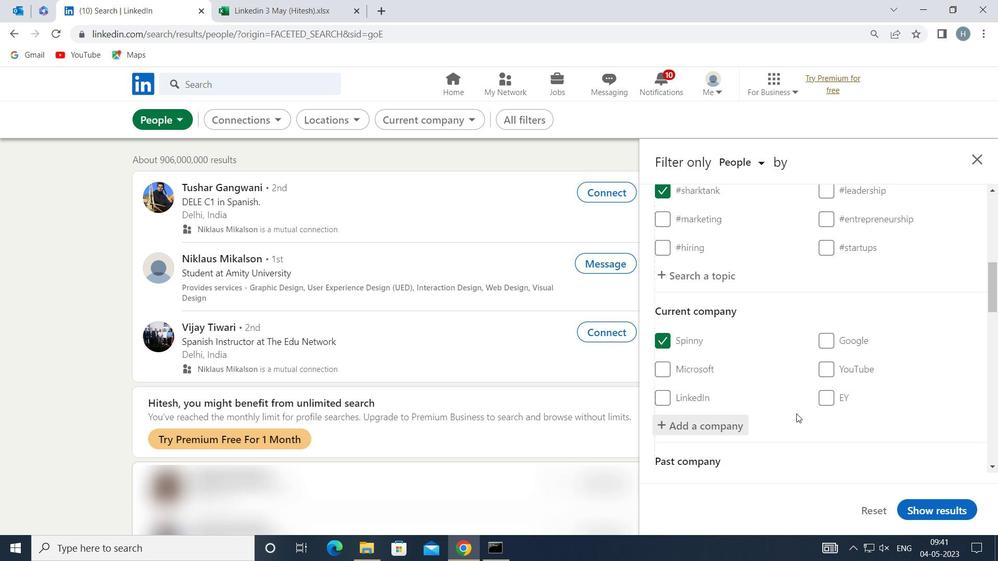 
Action: Mouse moved to (795, 408)
Screenshot: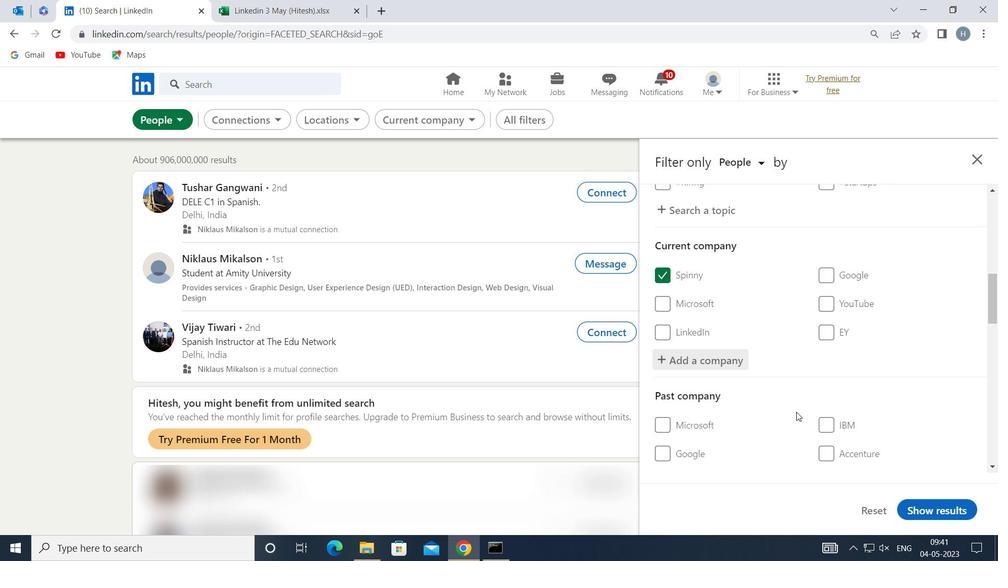 
Action: Mouse scrolled (795, 407) with delta (0, 0)
Screenshot: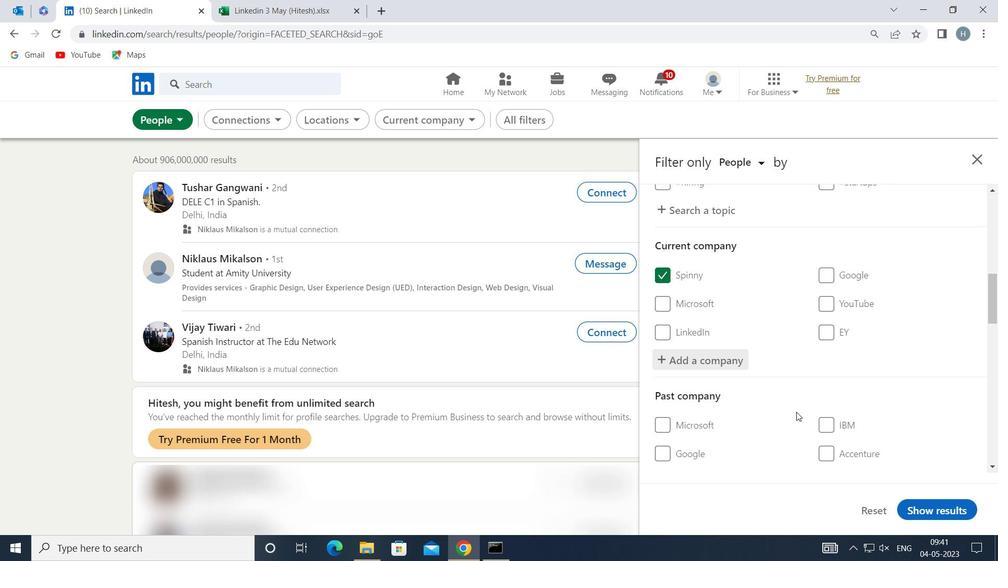 
Action: Mouse scrolled (795, 407) with delta (0, 0)
Screenshot: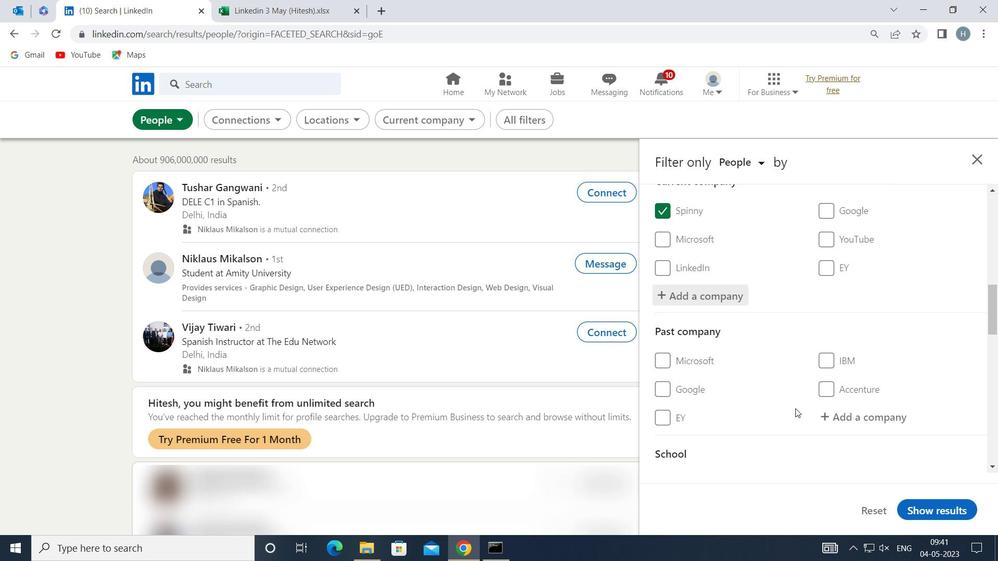 
Action: Mouse scrolled (795, 407) with delta (0, 0)
Screenshot: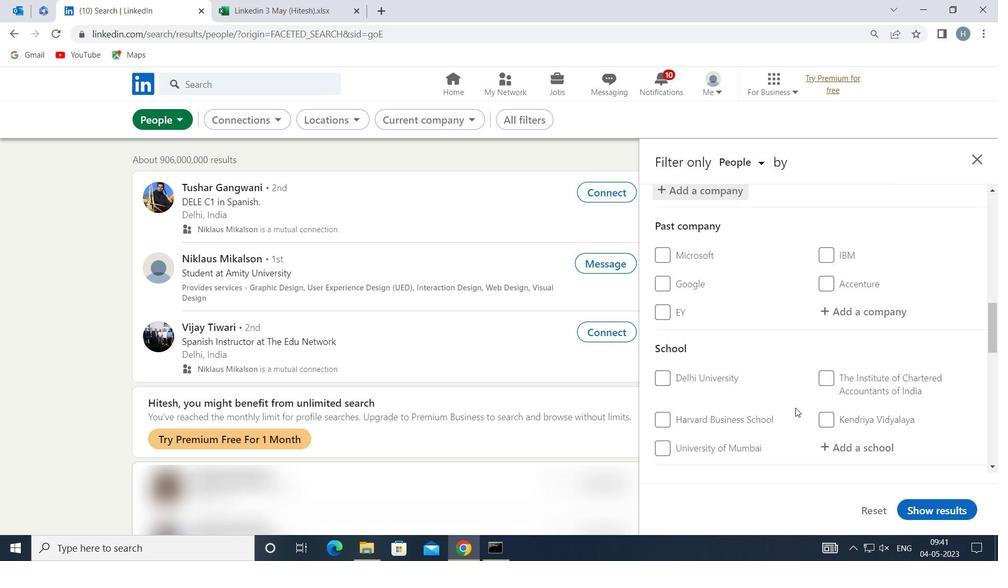 
Action: Mouse moved to (859, 358)
Screenshot: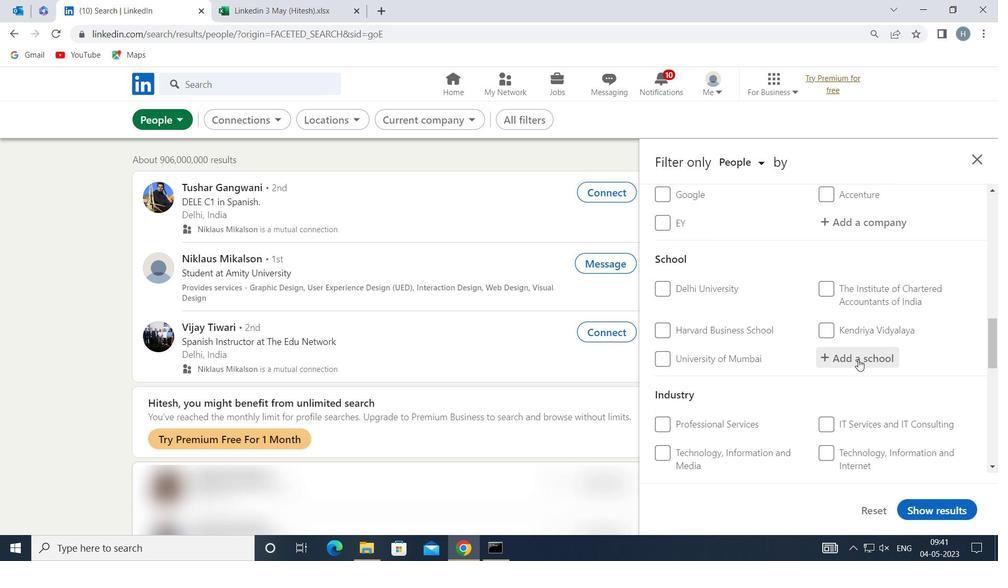 
Action: Mouse pressed left at (859, 358)
Screenshot: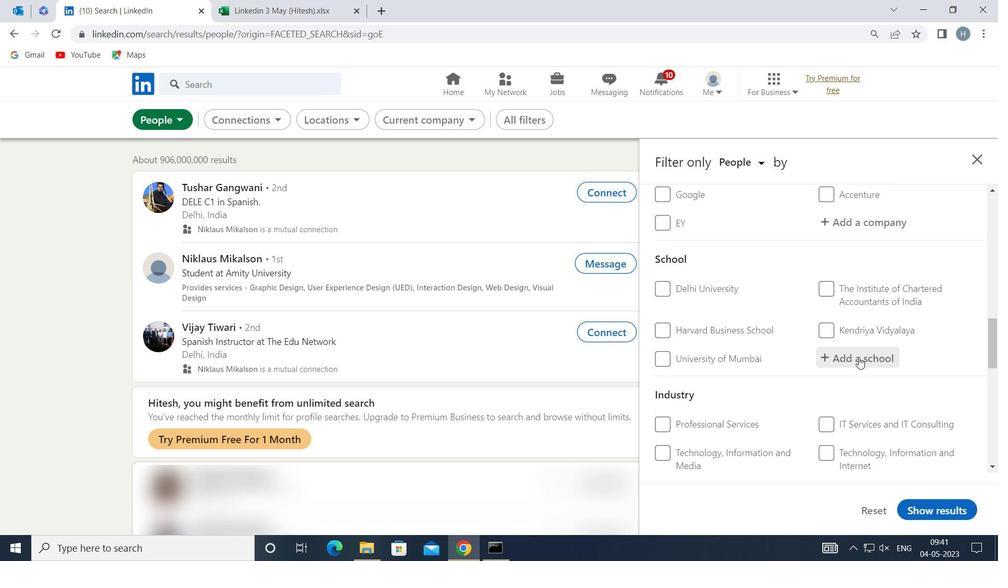 
Action: Key pressed <Key.shift>IT<Key.space>JOB
Screenshot: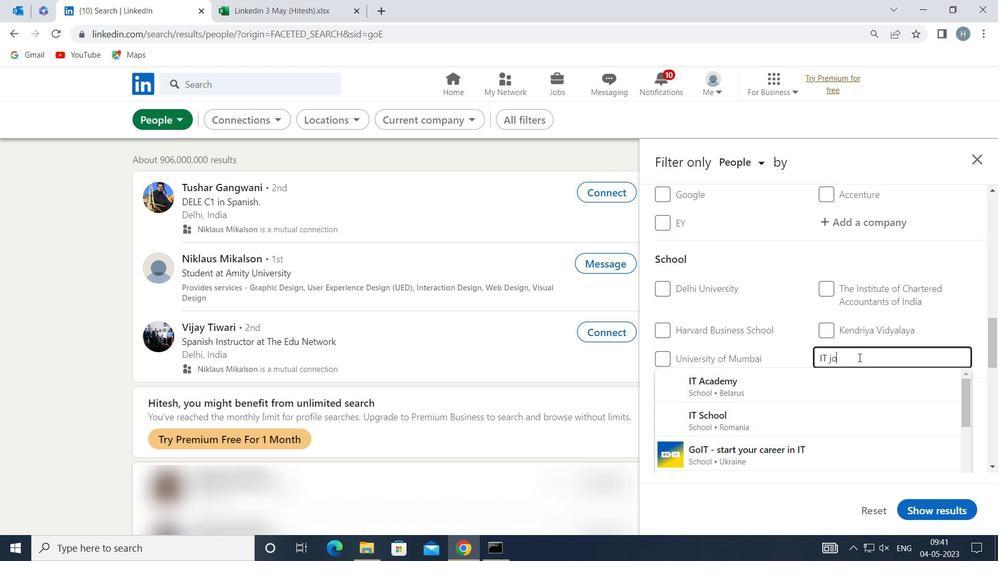
Action: Mouse moved to (851, 372)
Screenshot: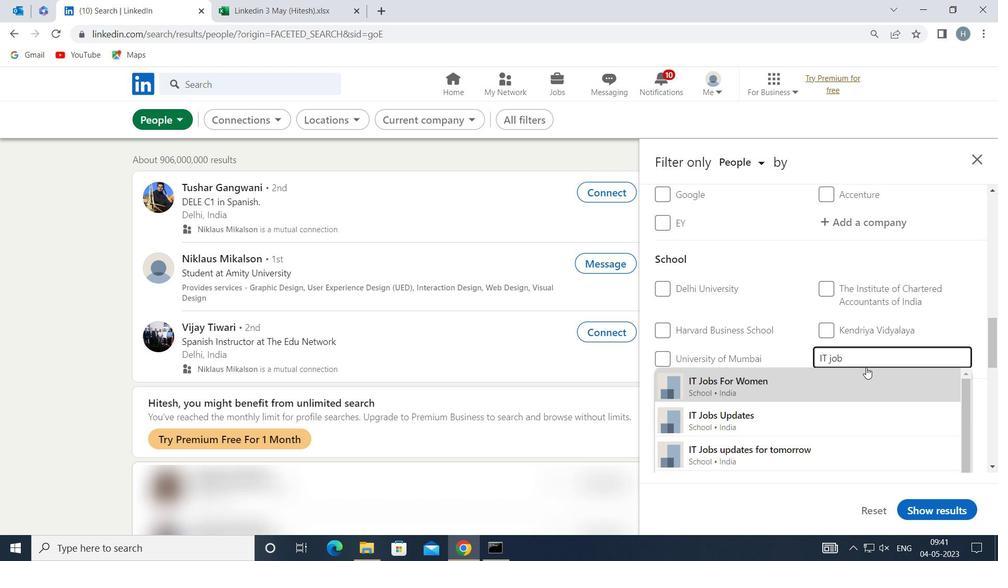
Action: Mouse pressed left at (851, 372)
Screenshot: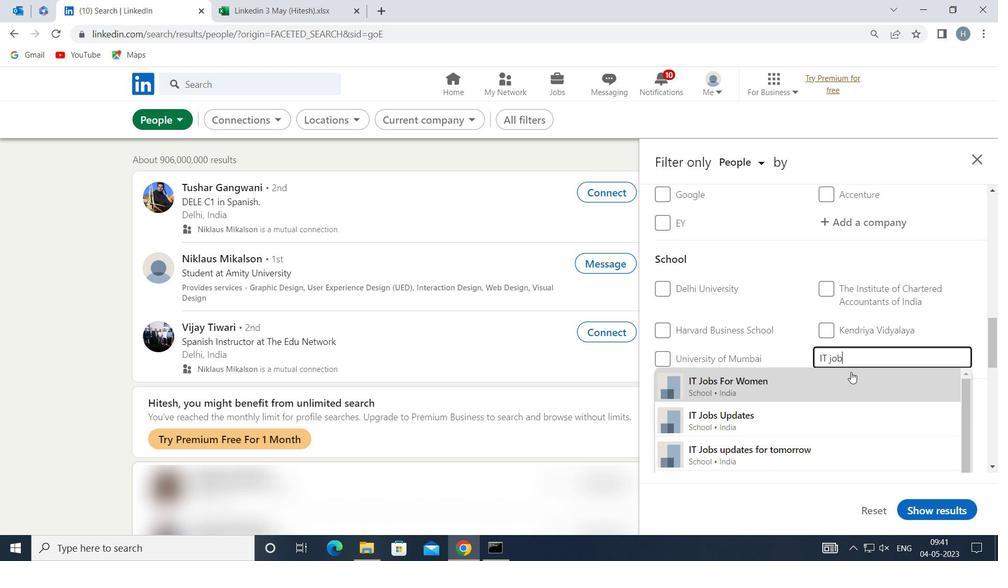 
Action: Mouse moved to (809, 364)
Screenshot: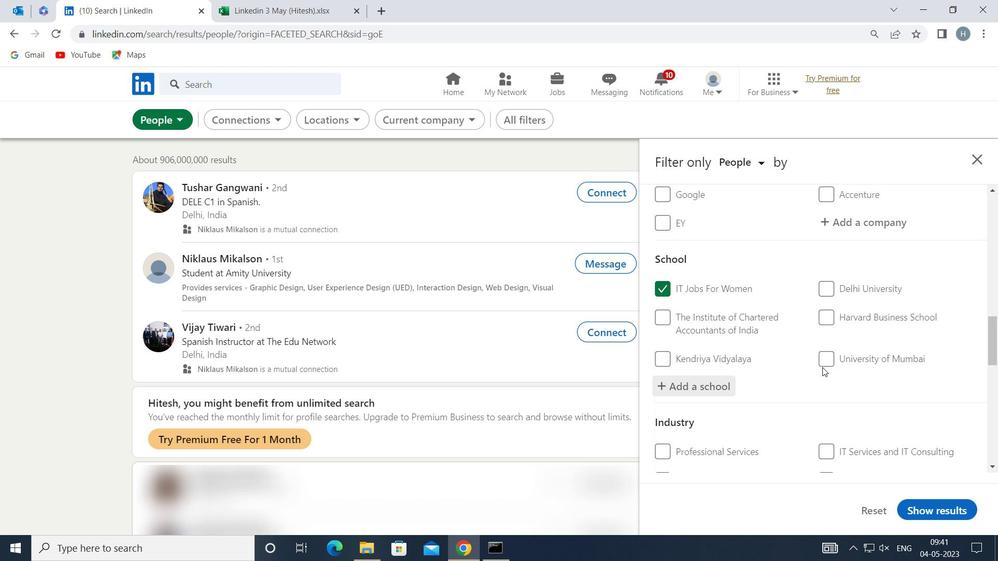 
Action: Mouse scrolled (809, 363) with delta (0, 0)
Screenshot: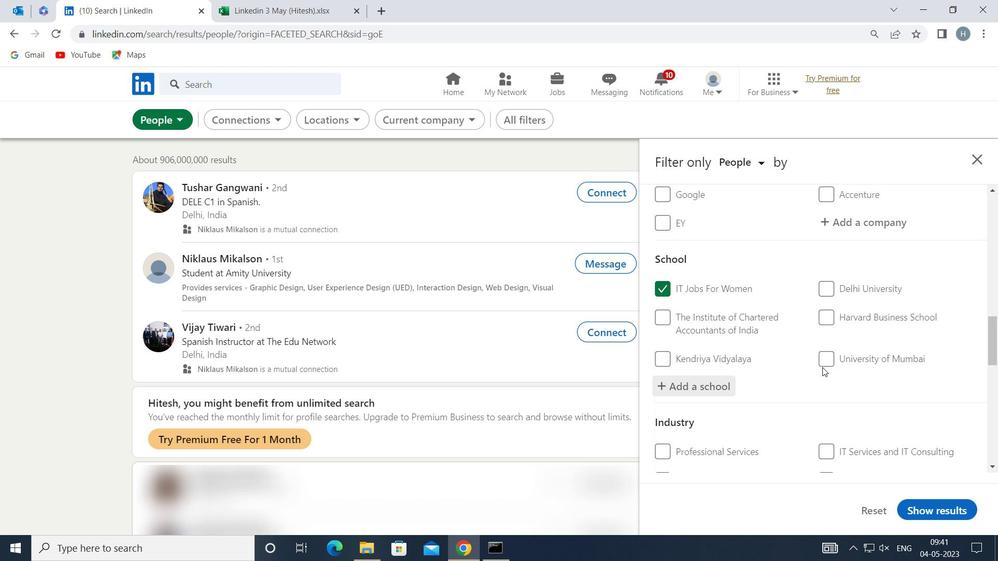 
Action: Mouse moved to (806, 364)
Screenshot: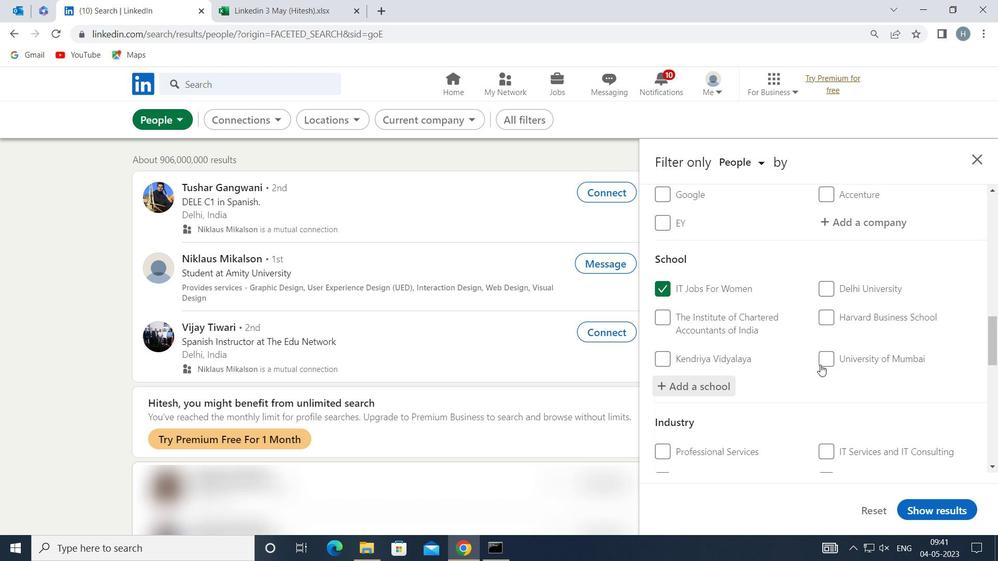 
Action: Mouse scrolled (806, 363) with delta (0, 0)
Screenshot: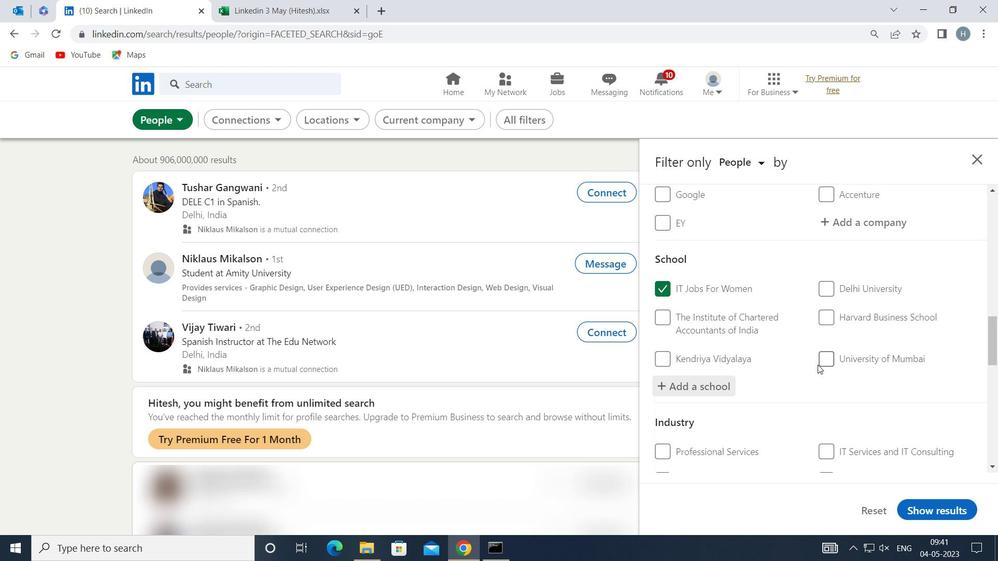 
Action: Mouse moved to (802, 363)
Screenshot: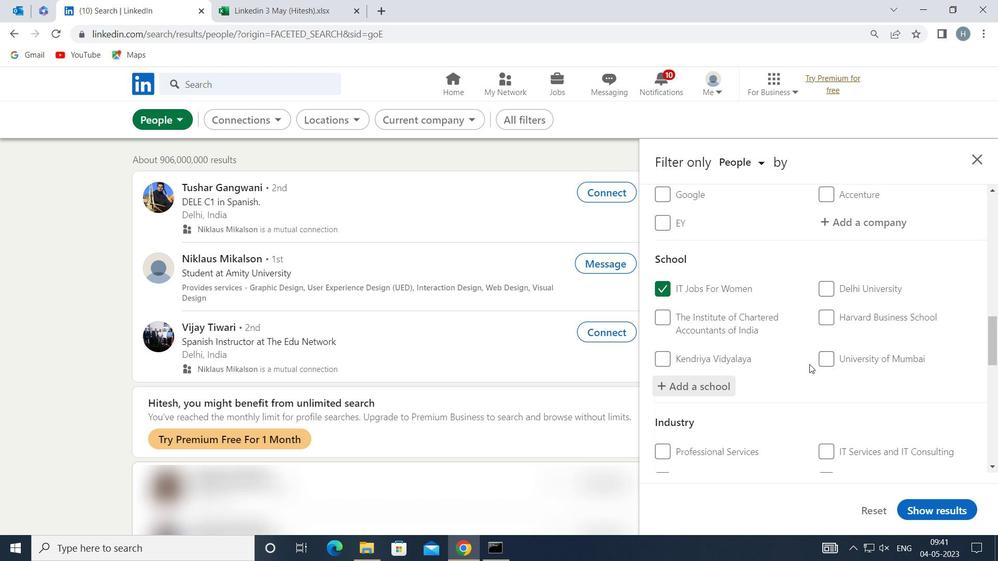 
Action: Mouse scrolled (802, 363) with delta (0, 0)
Screenshot: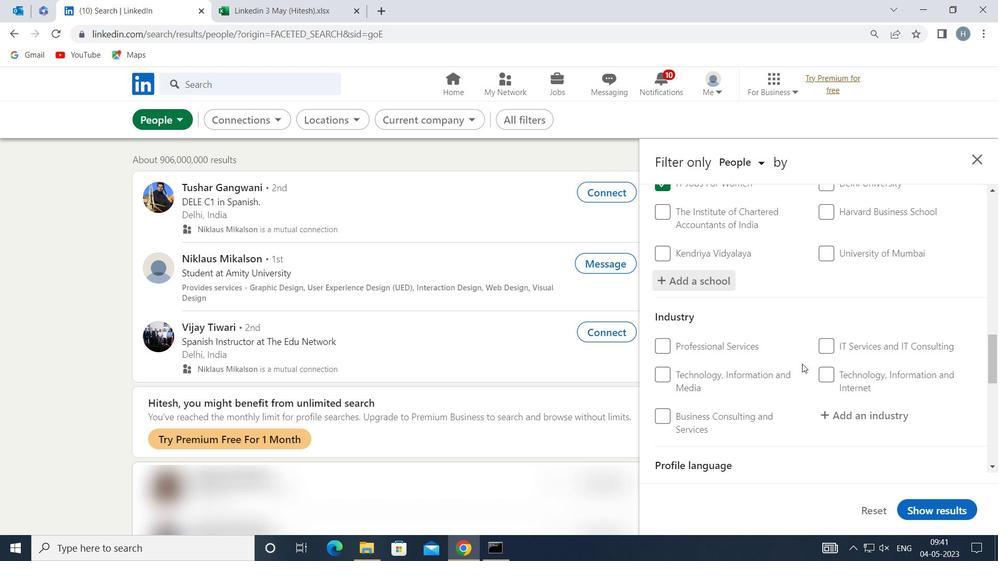 
Action: Mouse moved to (877, 319)
Screenshot: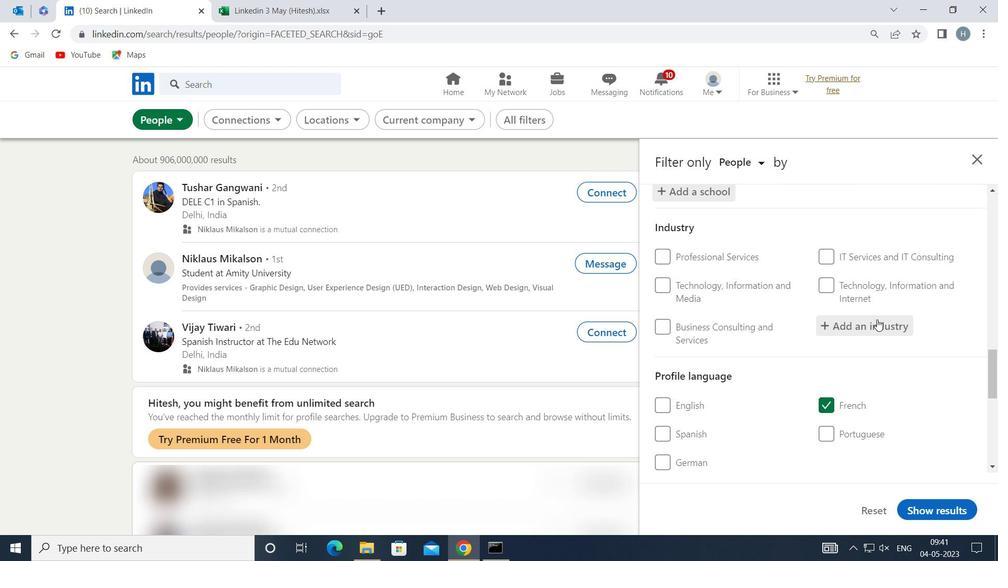 
Action: Mouse pressed left at (877, 319)
Screenshot: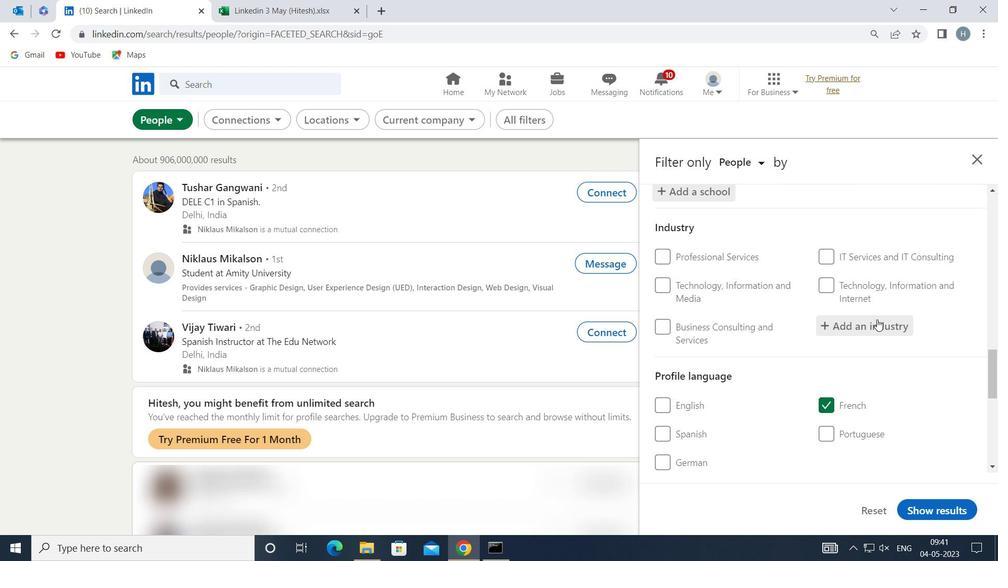 
Action: Key pressed <Key.shift>BUILDING<Key.space><Key.shift>EQ
Screenshot: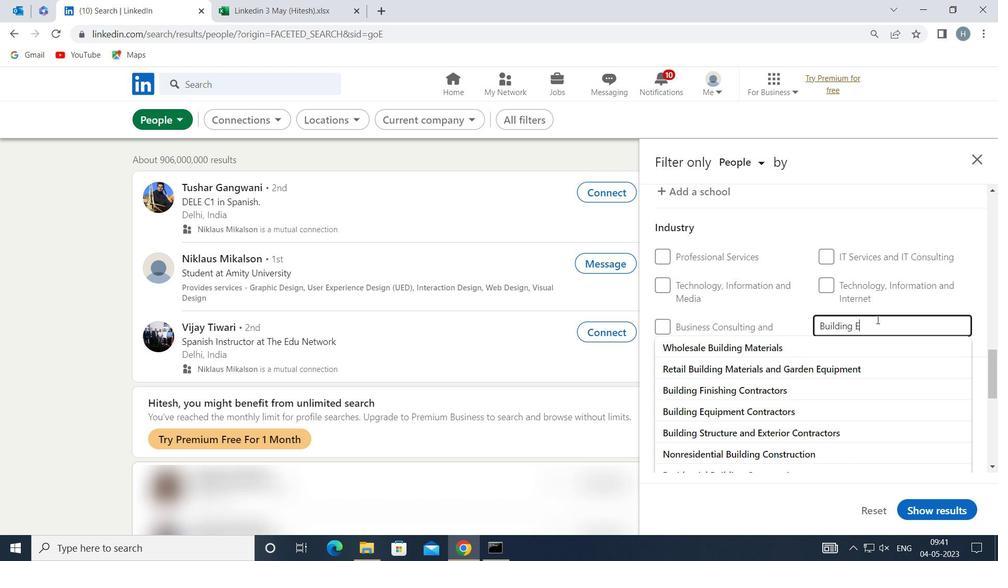 
Action: Mouse moved to (802, 368)
Screenshot: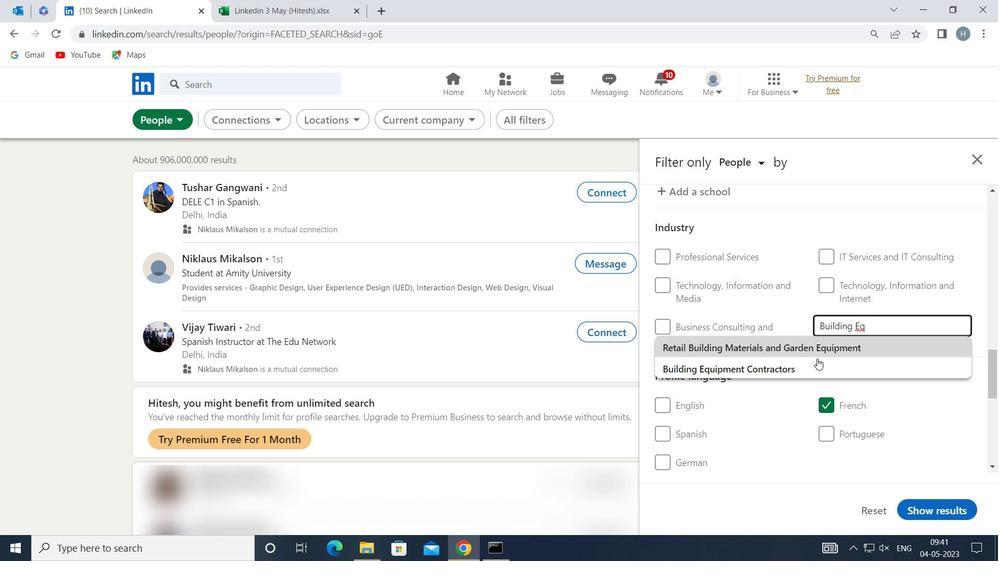 
Action: Mouse pressed left at (802, 368)
Screenshot: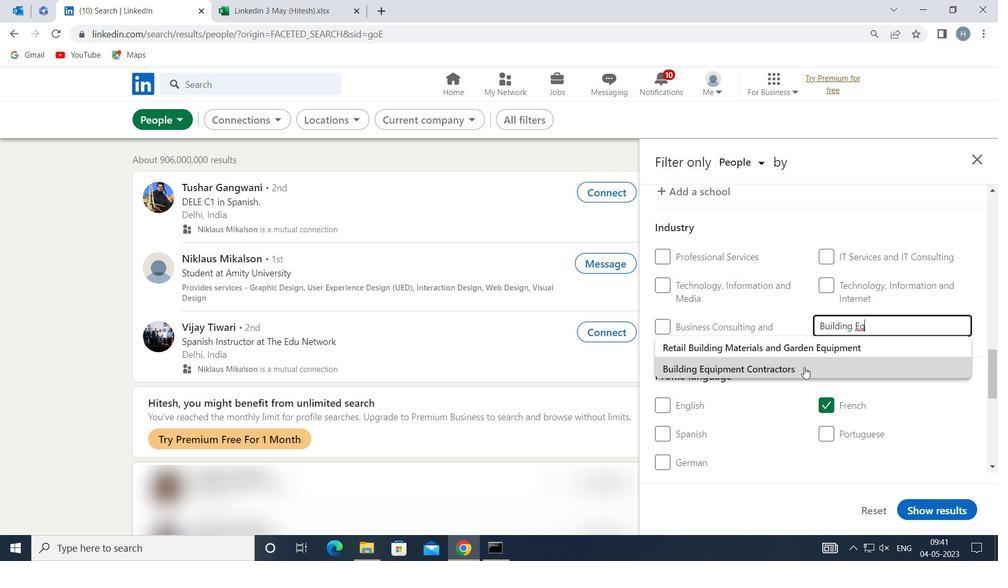 
Action: Mouse moved to (784, 364)
Screenshot: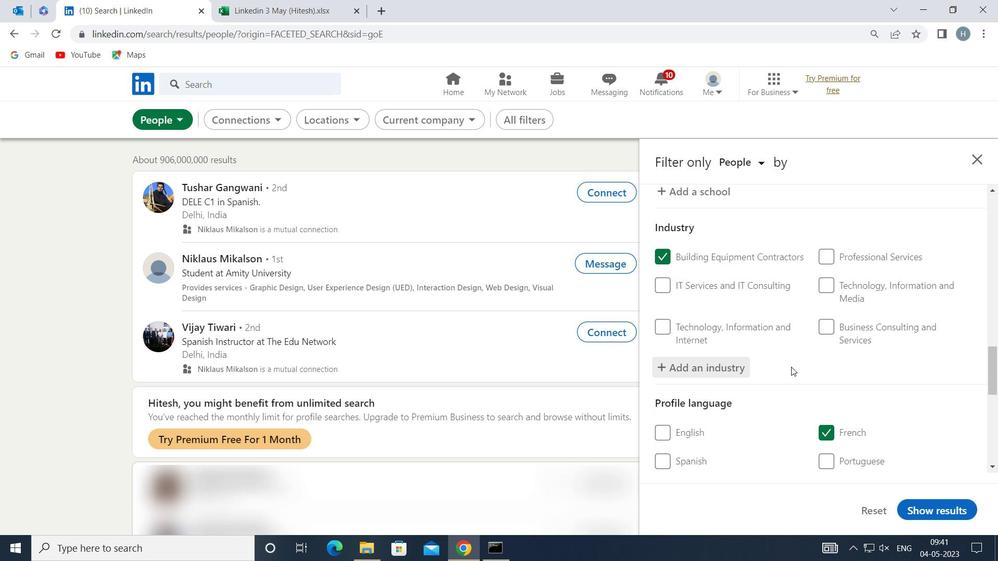 
Action: Mouse scrolled (784, 364) with delta (0, 0)
Screenshot: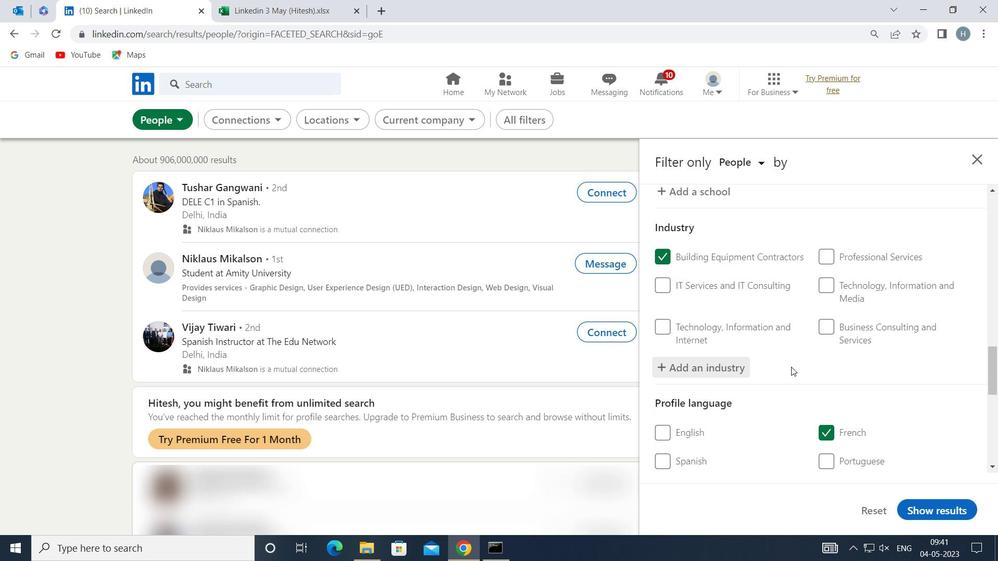 
Action: Mouse moved to (782, 364)
Screenshot: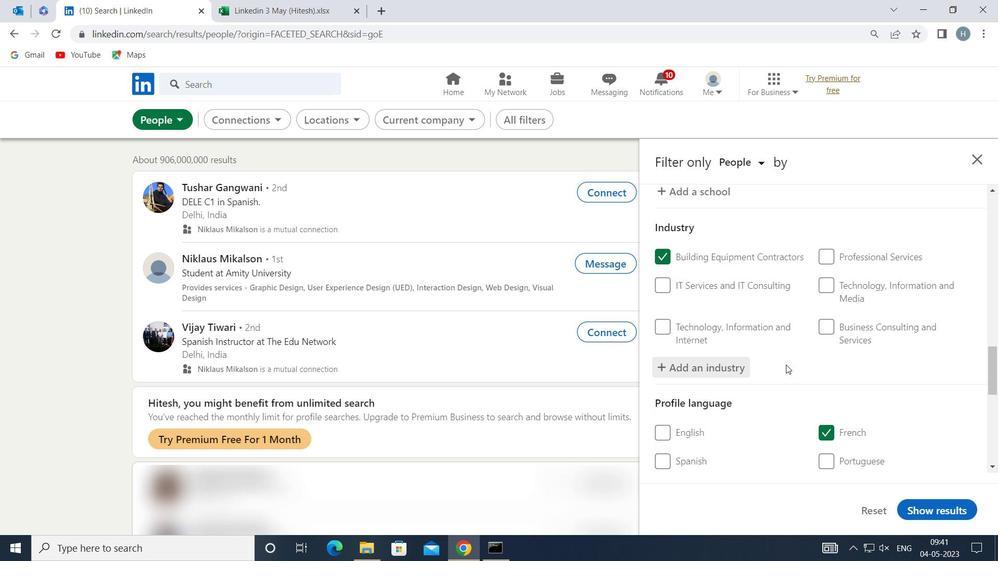 
Action: Mouse scrolled (782, 364) with delta (0, 0)
Screenshot: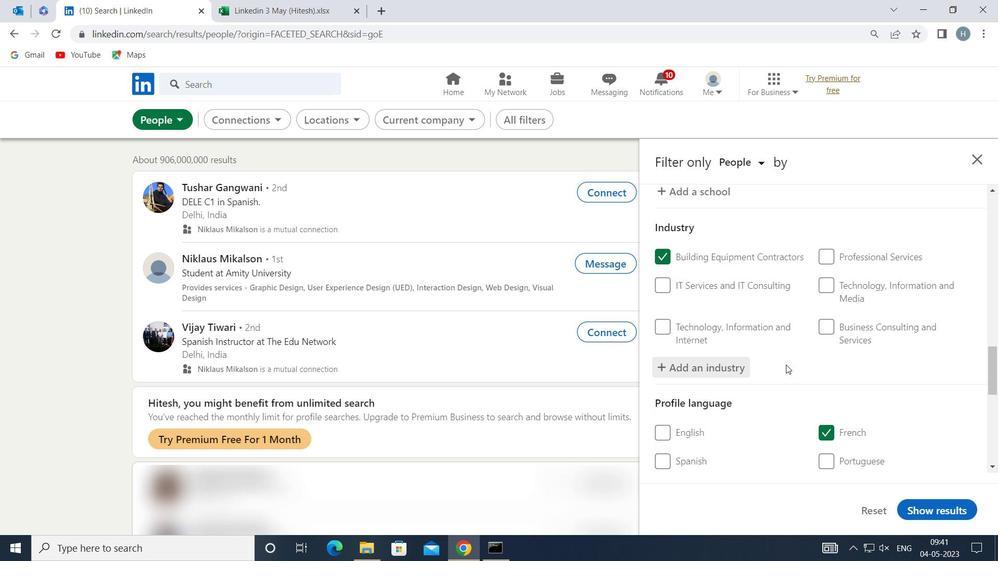 
Action: Mouse moved to (781, 364)
Screenshot: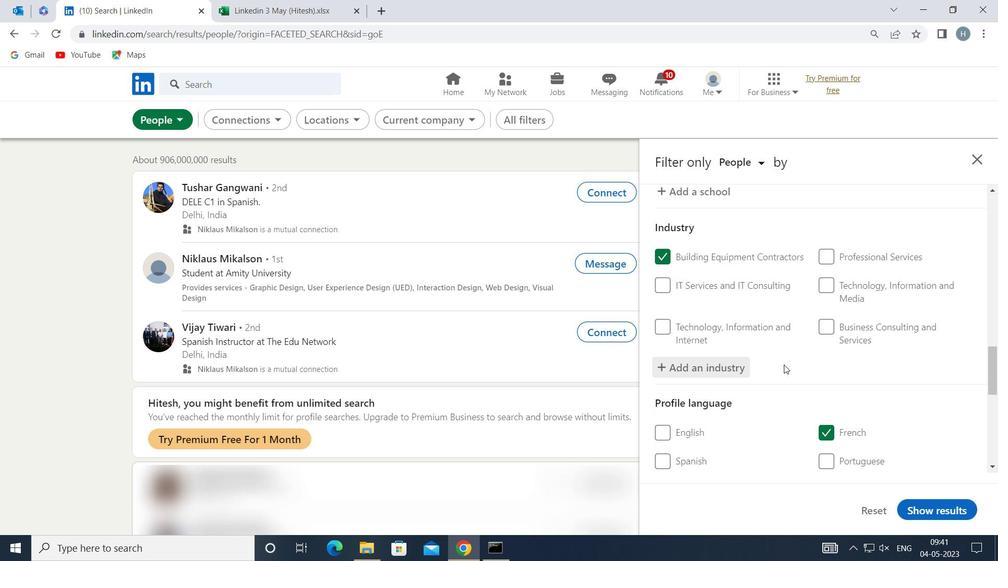 
Action: Mouse scrolled (781, 364) with delta (0, 0)
Screenshot: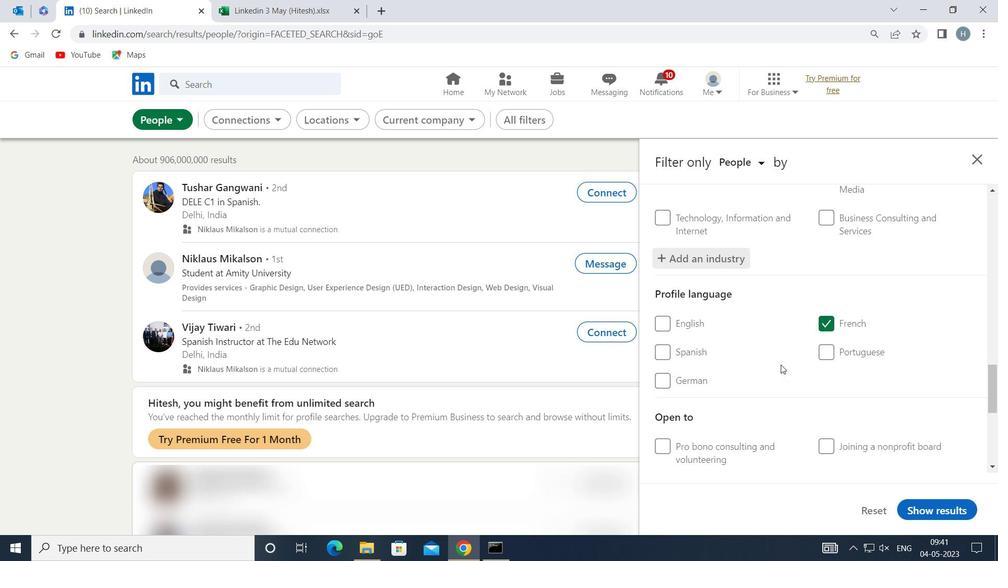 
Action: Mouse scrolled (781, 364) with delta (0, 0)
Screenshot: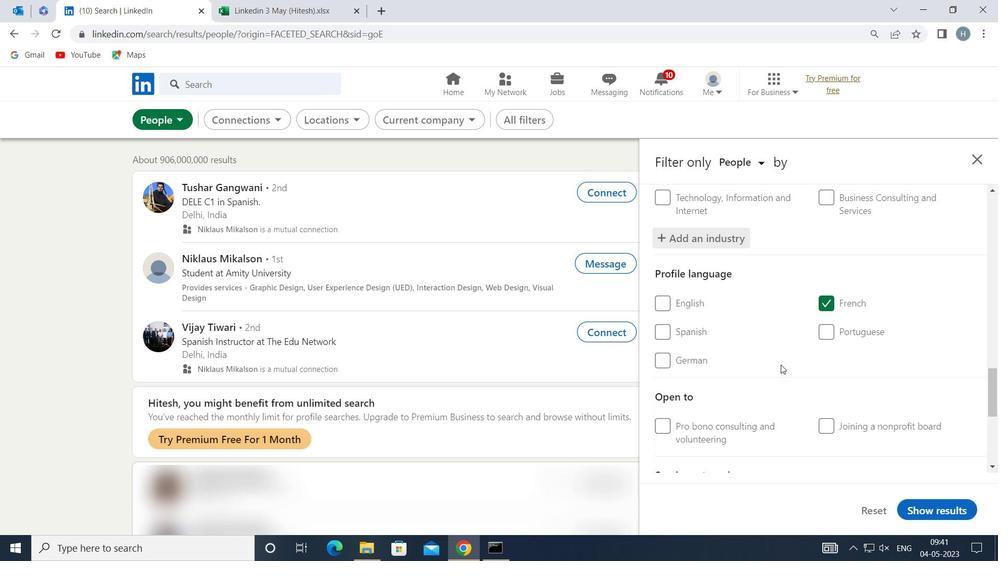 
Action: Mouse scrolled (781, 364) with delta (0, 0)
Screenshot: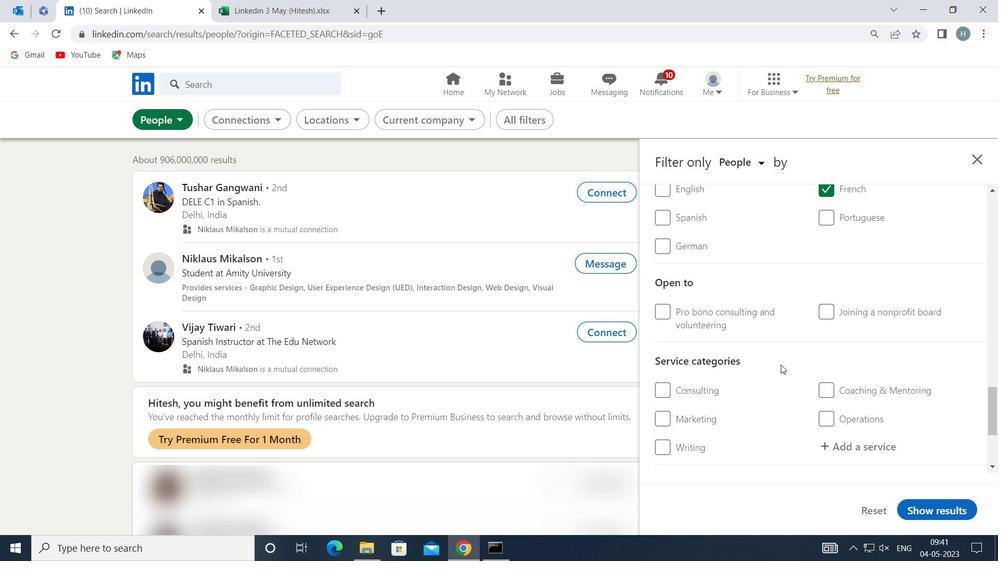
Action: Mouse moved to (860, 367)
Screenshot: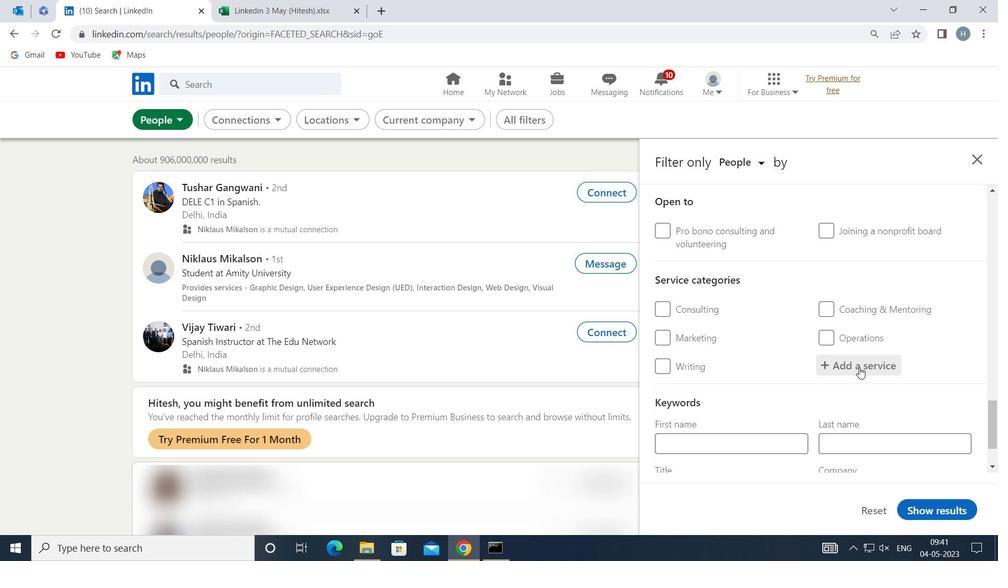 
Action: Mouse pressed left at (860, 367)
Screenshot: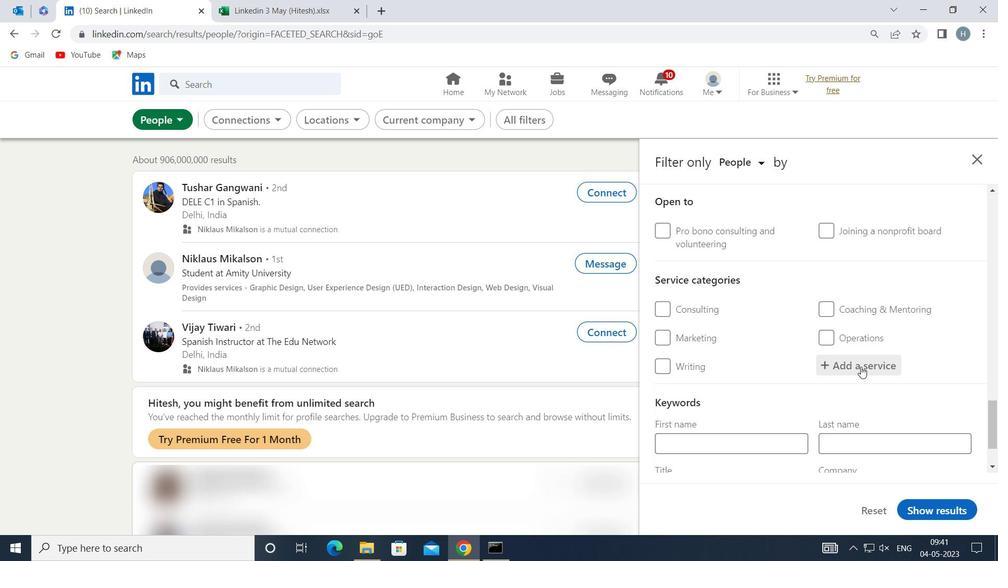 
Action: Key pressed <Key.shift>ACCOUNTING
Screenshot: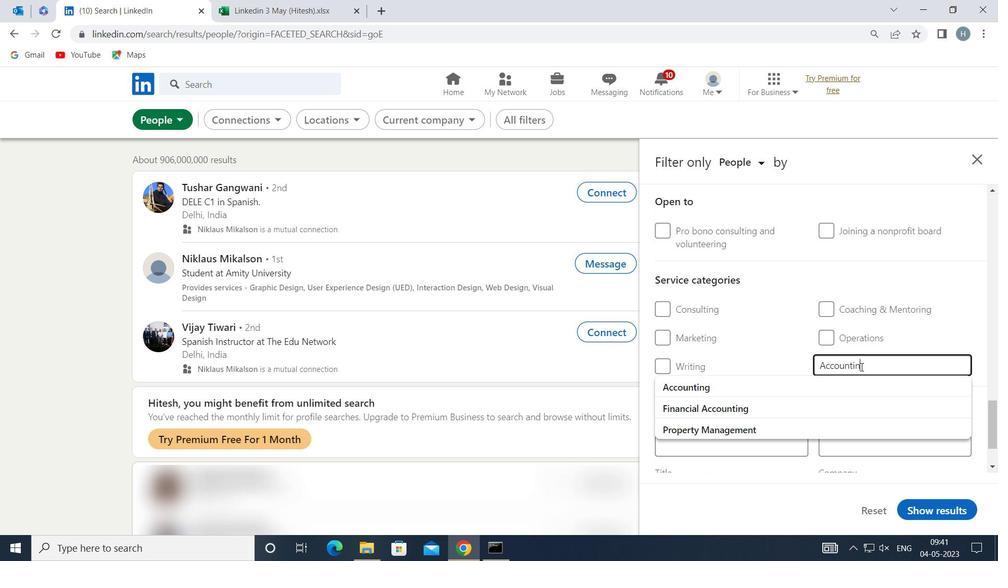 
Action: Mouse moved to (810, 383)
Screenshot: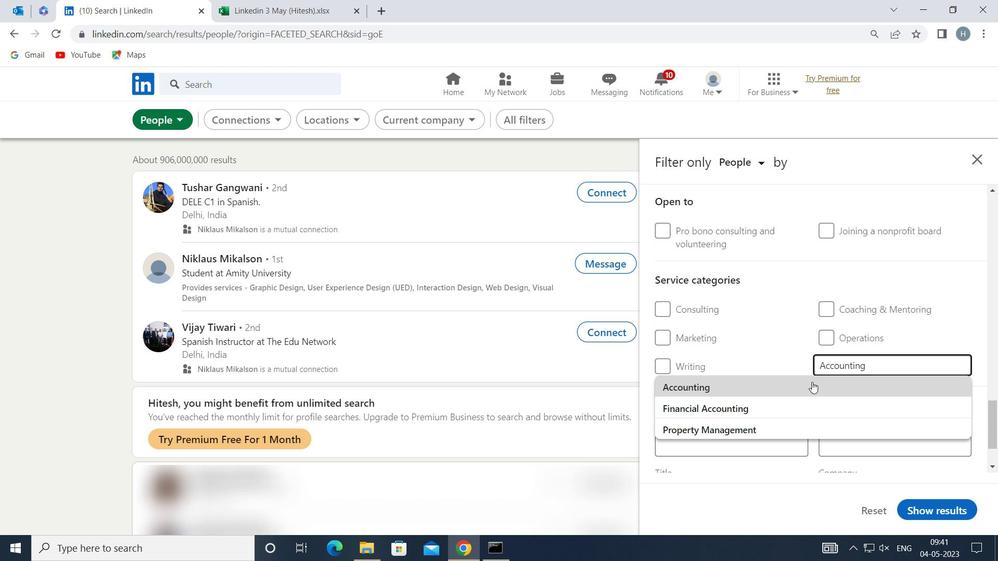 
Action: Mouse pressed left at (810, 383)
Screenshot: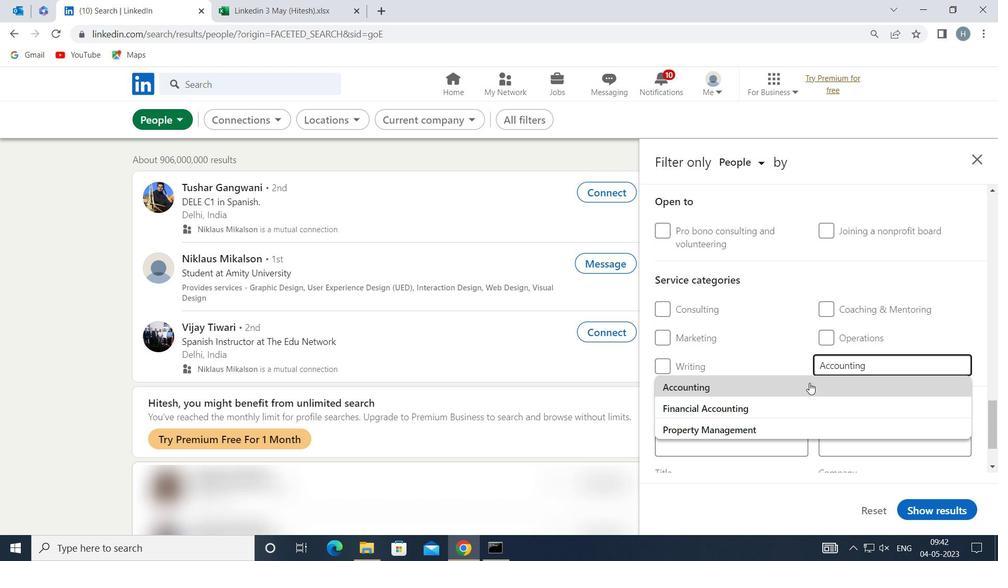 
Action: Mouse moved to (779, 373)
Screenshot: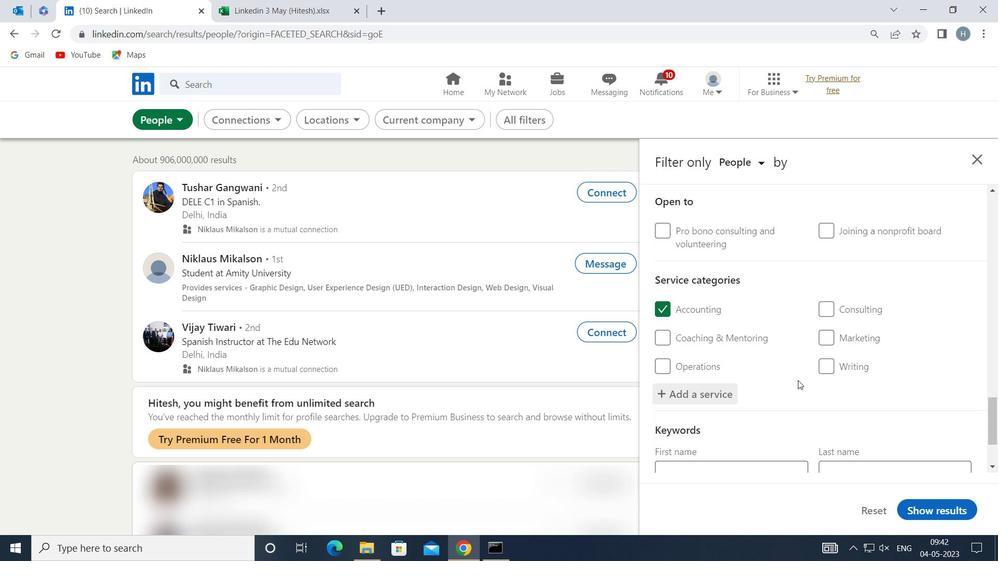 
Action: Mouse scrolled (779, 372) with delta (0, 0)
Screenshot: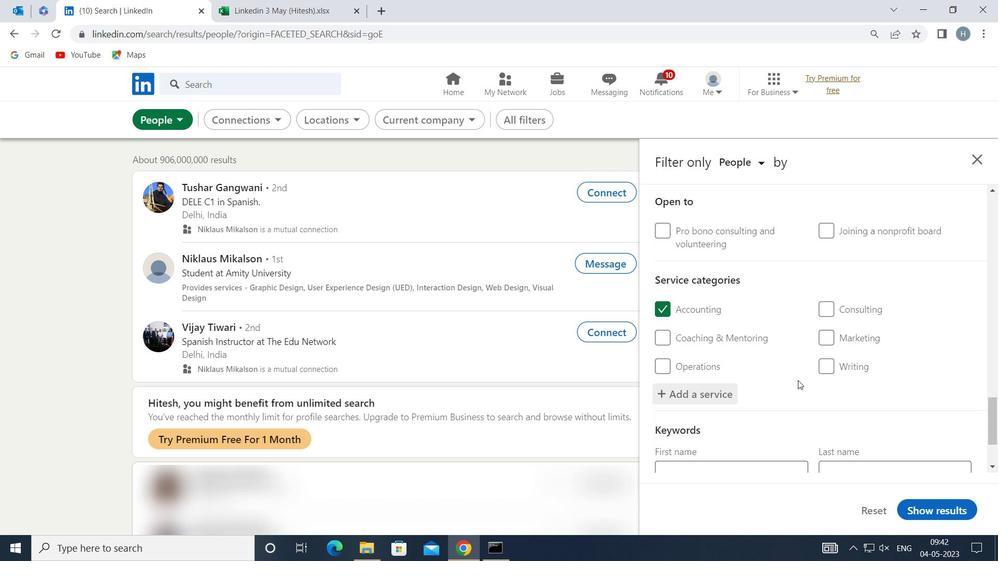 
Action: Mouse scrolled (779, 372) with delta (0, 0)
Screenshot: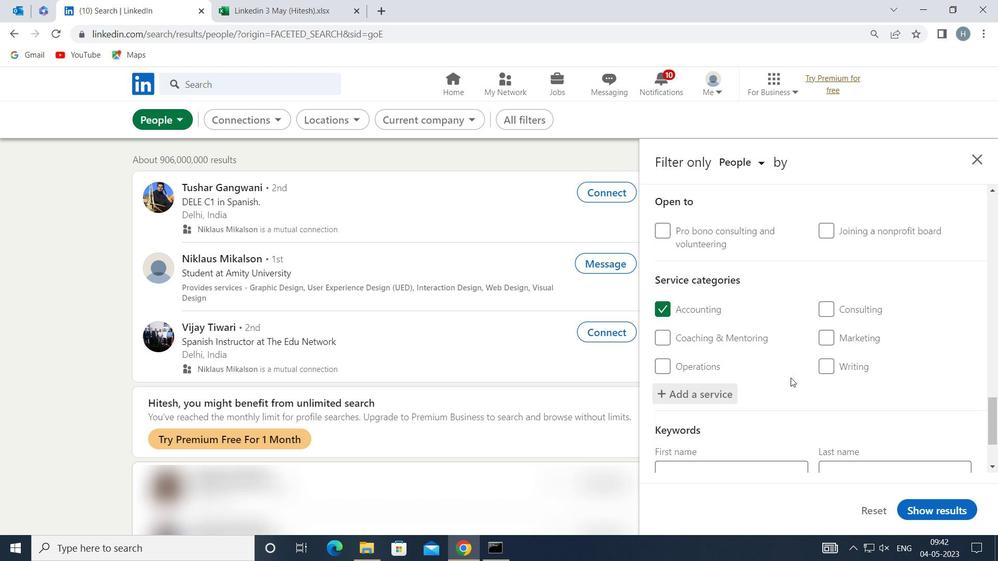 
Action: Mouse scrolled (779, 372) with delta (0, 0)
Screenshot: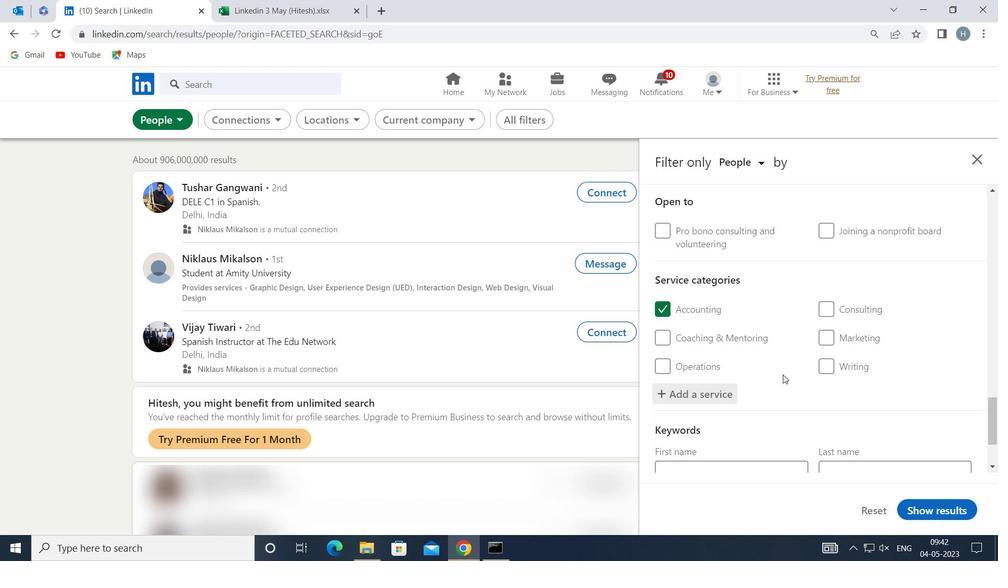 
Action: Mouse scrolled (779, 372) with delta (0, 0)
Screenshot: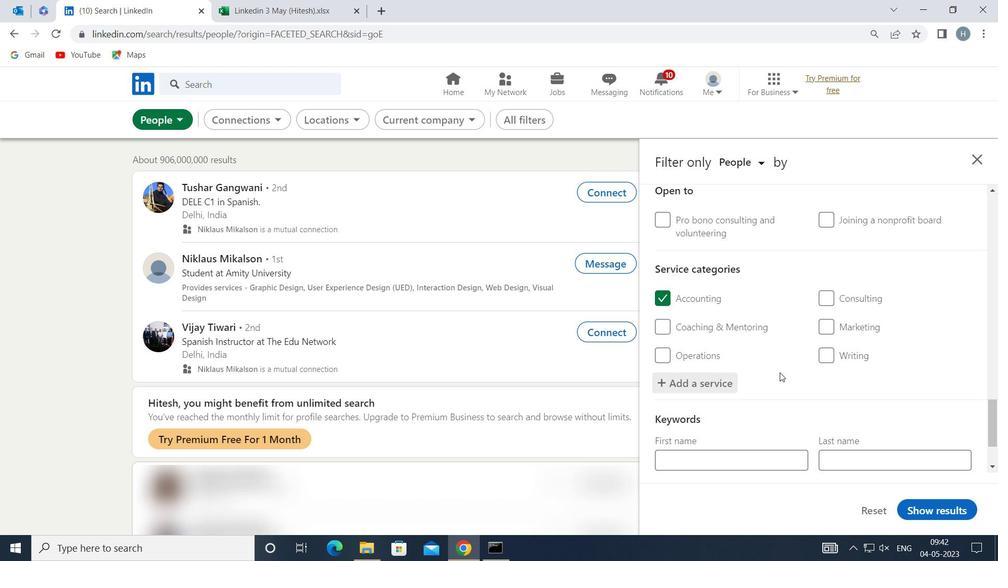
Action: Mouse scrolled (779, 372) with delta (0, 0)
Screenshot: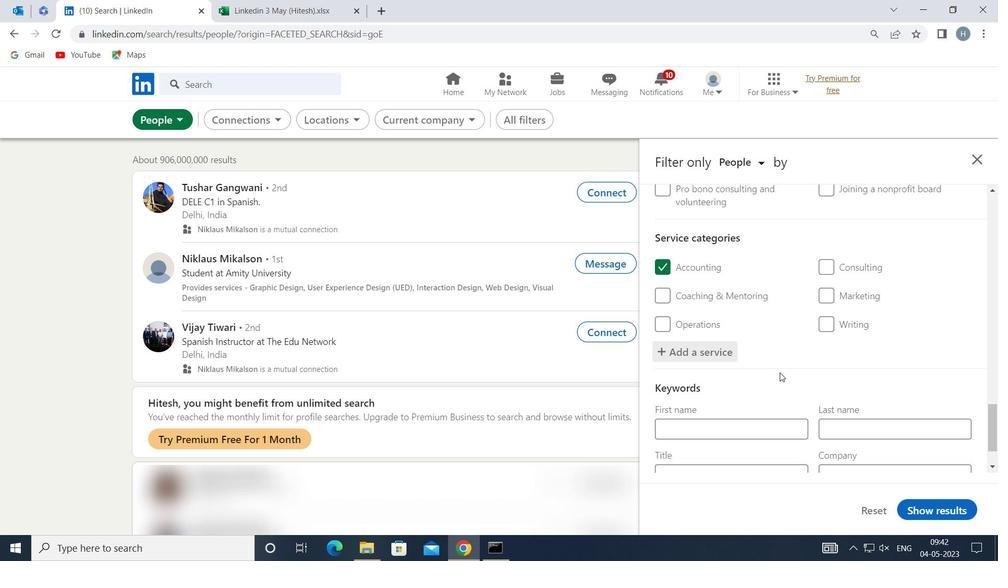 
Action: Mouse scrolled (779, 372) with delta (0, 0)
Screenshot: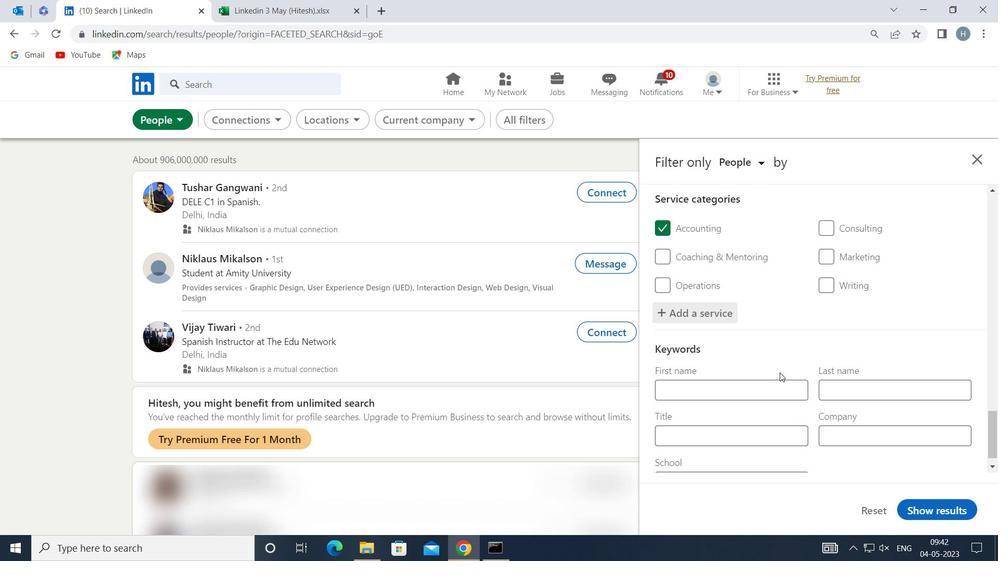 
Action: Mouse moved to (778, 407)
Screenshot: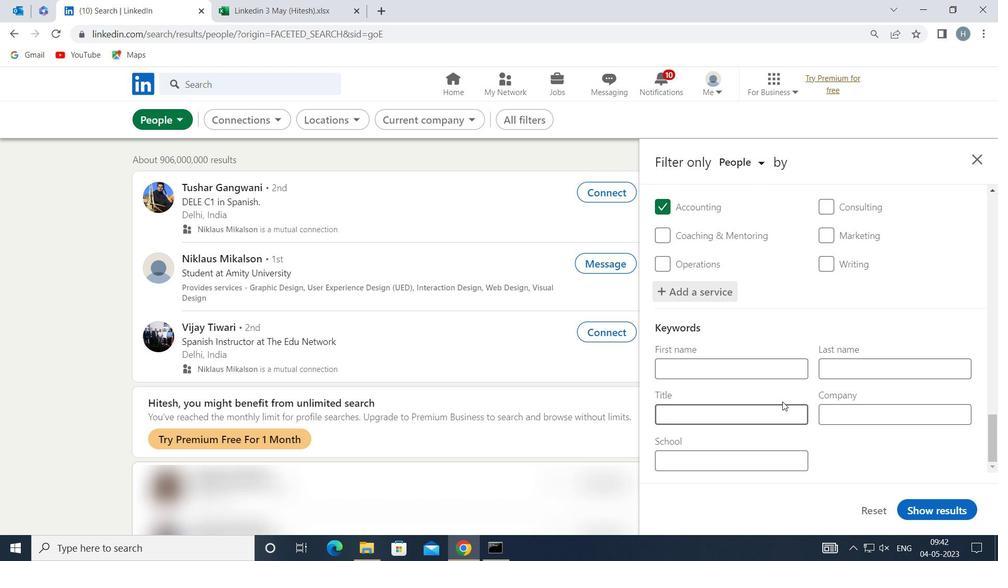 
Action: Mouse pressed left at (778, 407)
Screenshot: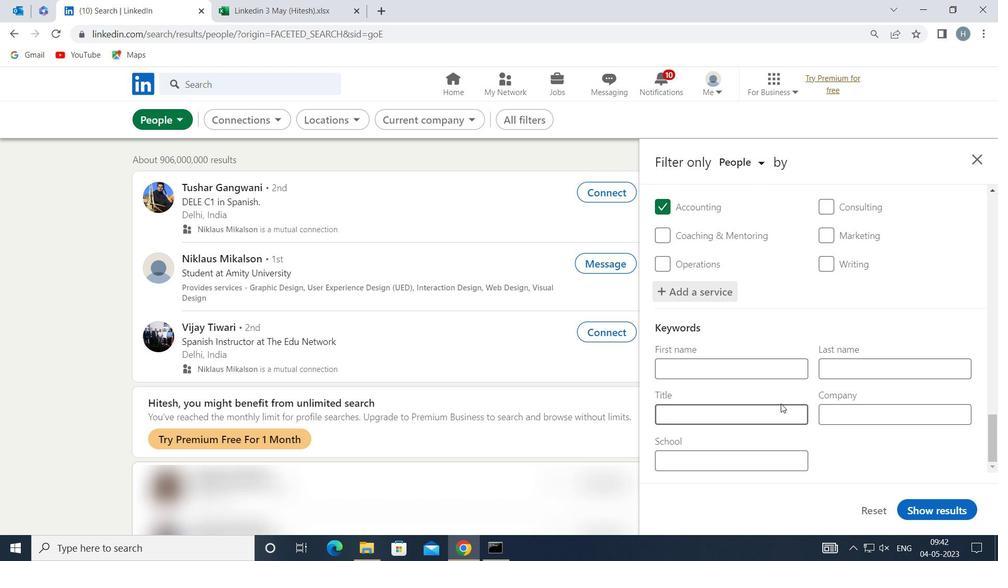
Action: Mouse moved to (773, 408)
Screenshot: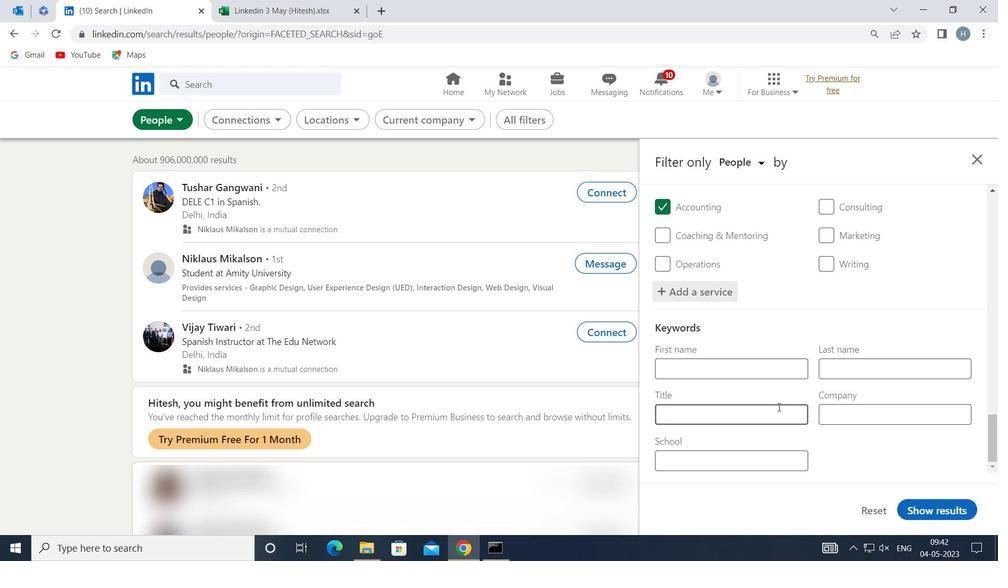 
Action: Key pressed <Key.shift>VIRTUAL<Key.space><Key.shift>ASSISTANT
Screenshot: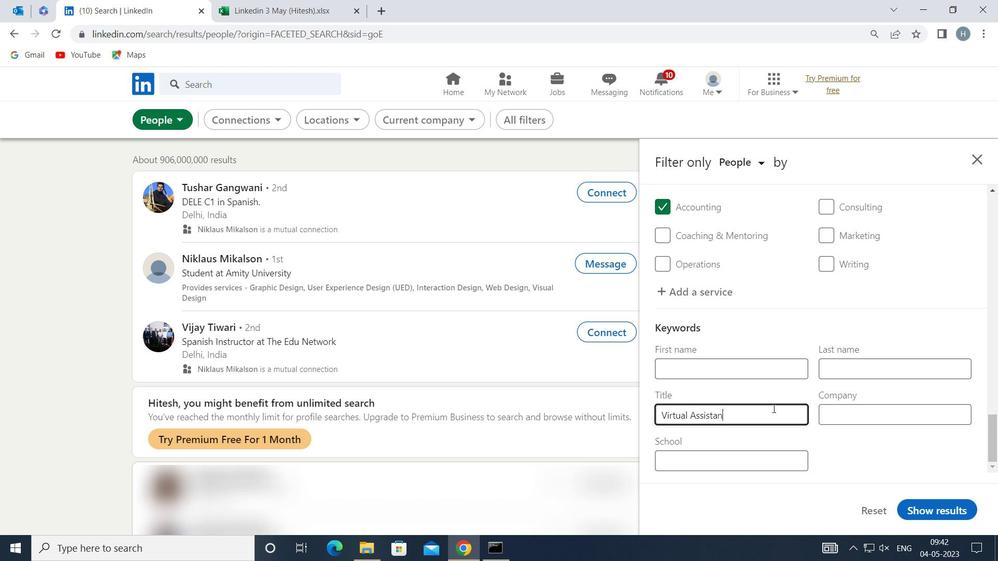 
Action: Mouse moved to (922, 507)
Screenshot: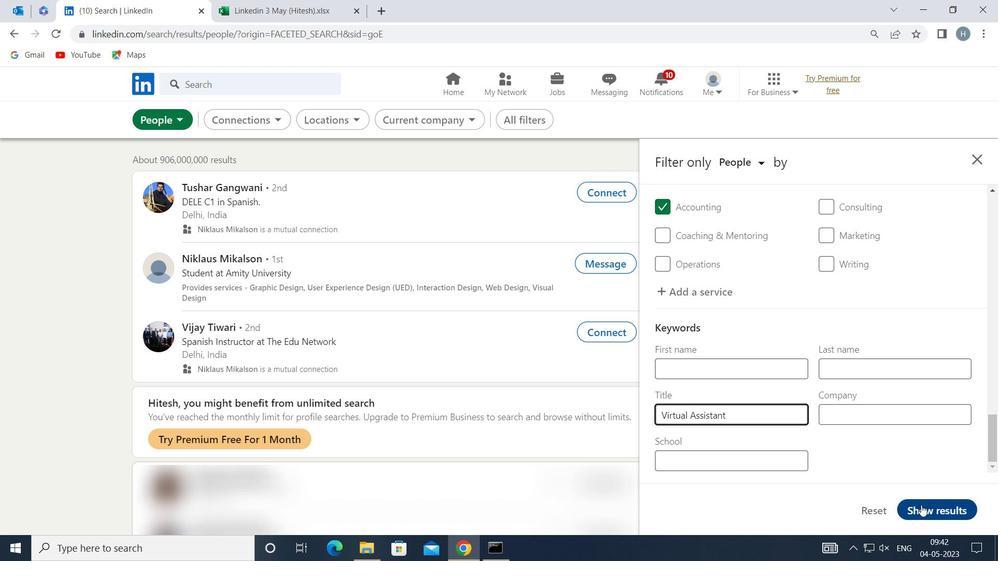 
Action: Mouse pressed left at (922, 507)
Screenshot: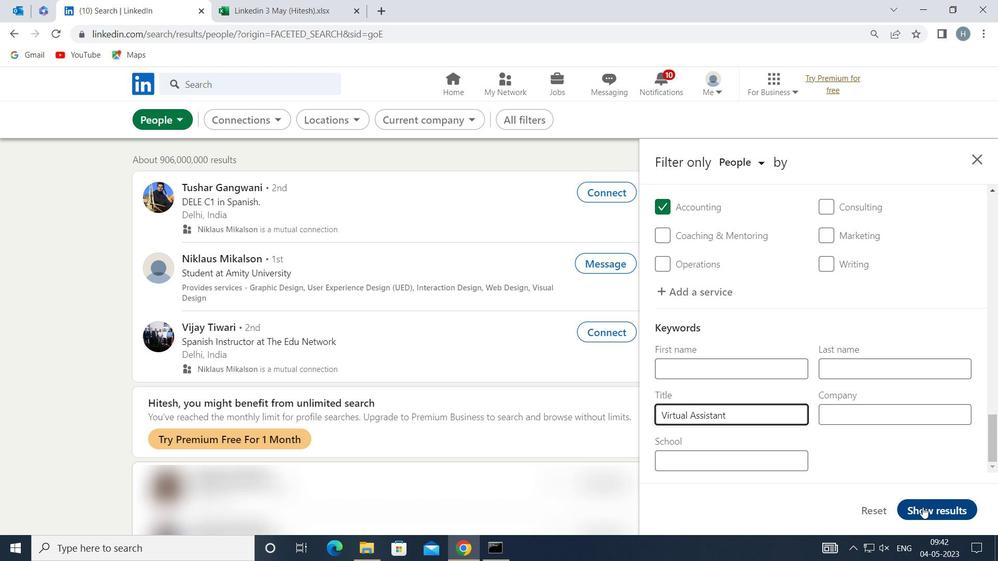 
Action: Mouse moved to (562, 341)
Screenshot: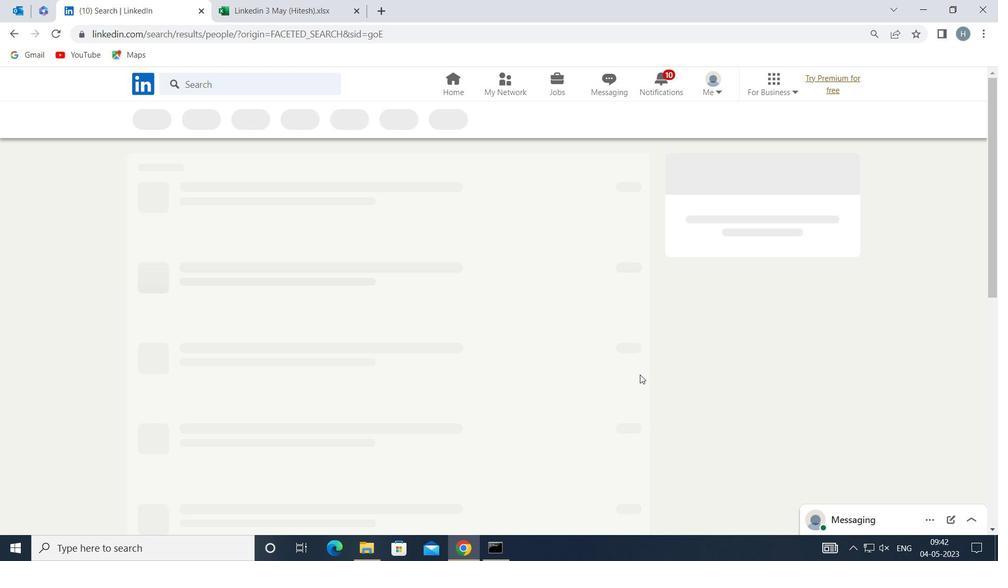 
